 Task: Look for properties that are listed by an agent.
Action: Mouse moved to (534, 225)
Screenshot: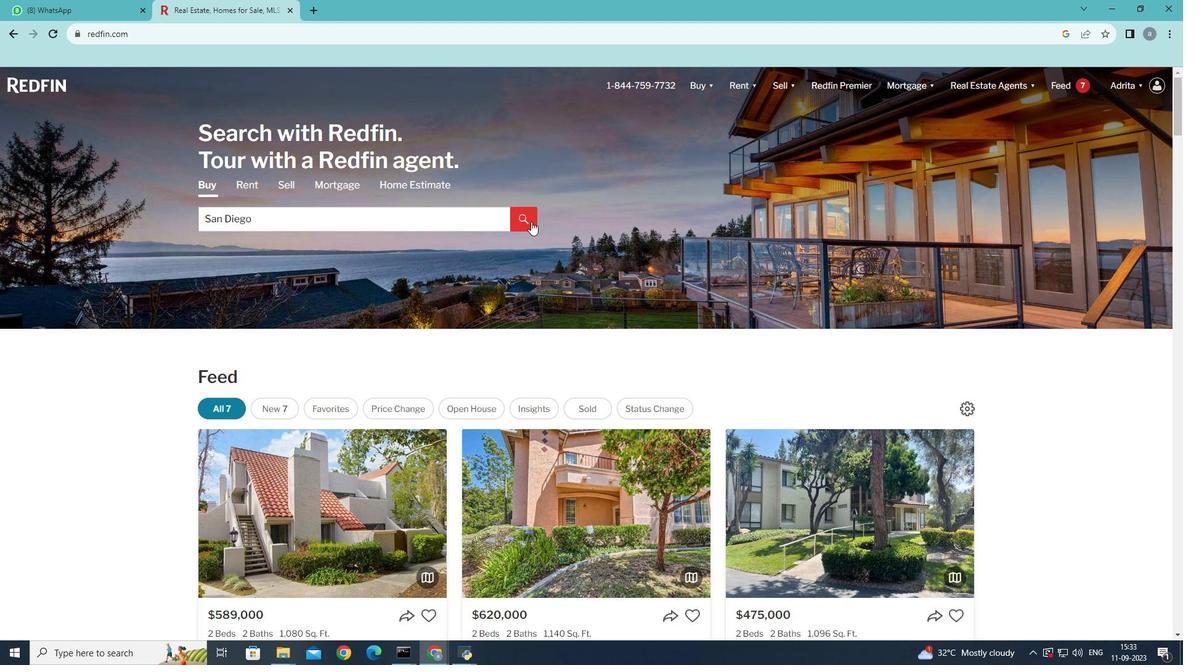 
Action: Mouse pressed left at (534, 225)
Screenshot: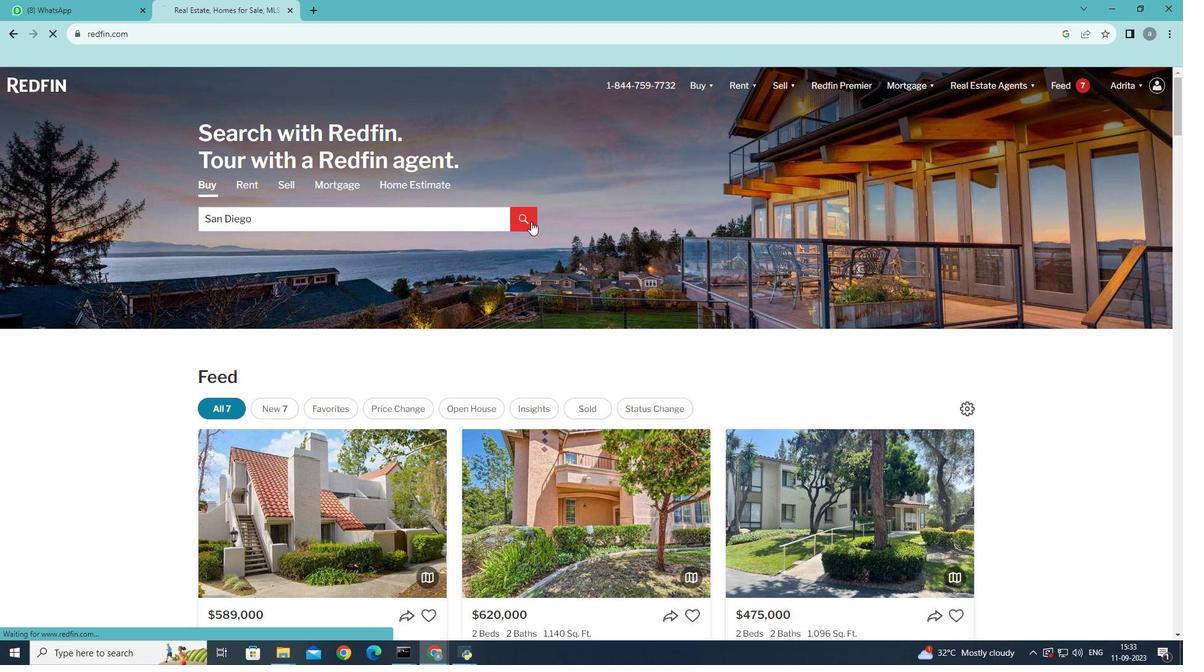 
Action: Mouse moved to (1060, 172)
Screenshot: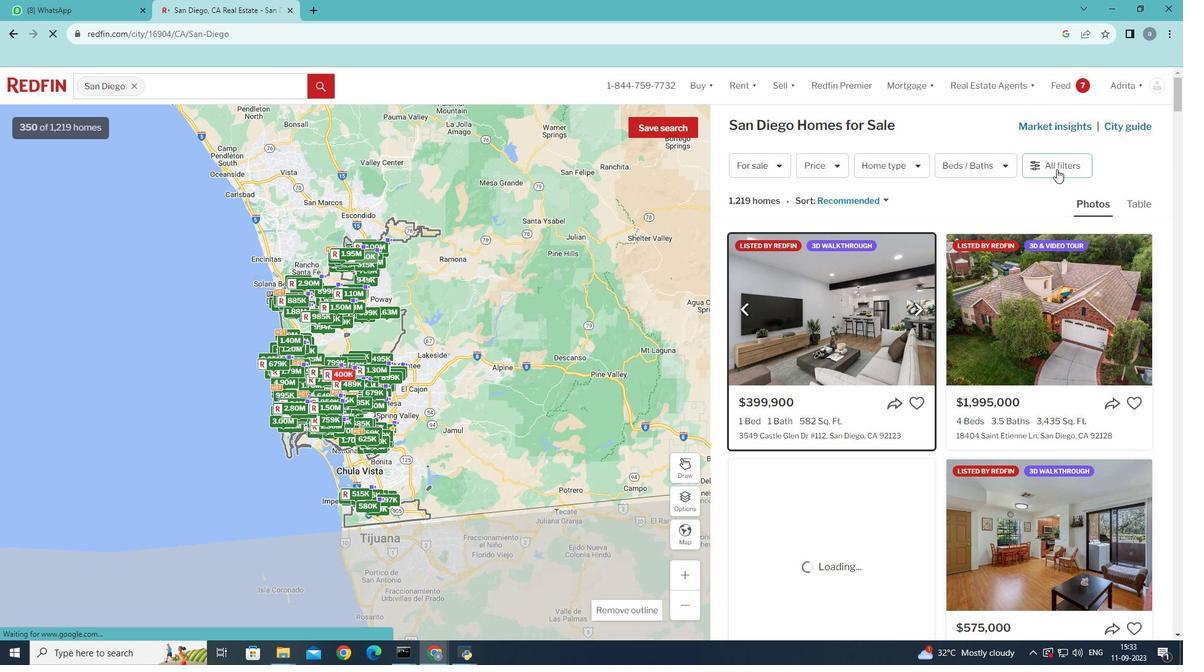 
Action: Mouse pressed left at (1060, 172)
Screenshot: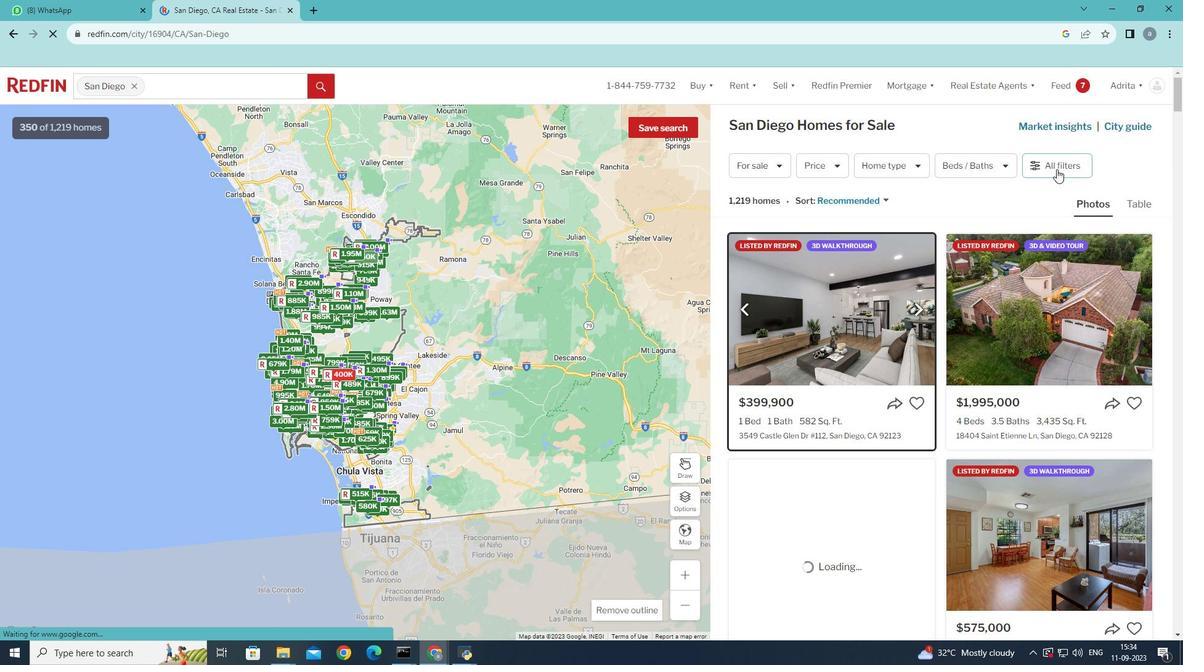 
Action: Mouse moved to (1053, 253)
Screenshot: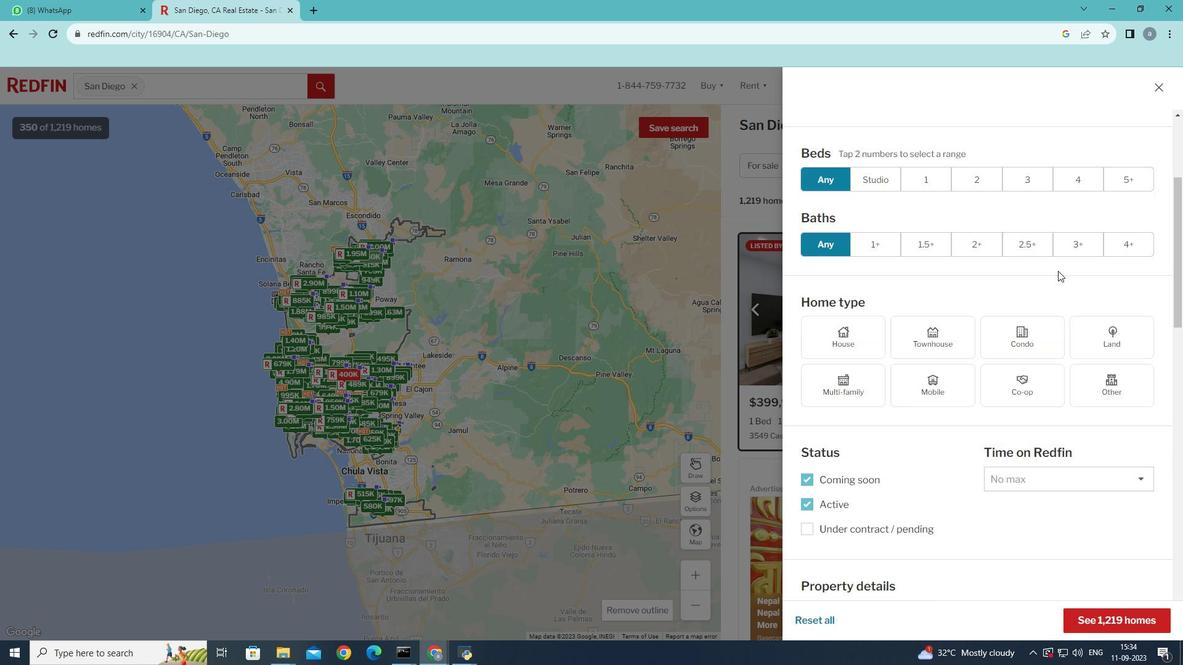 
Action: Mouse scrolled (1053, 253) with delta (0, 0)
Screenshot: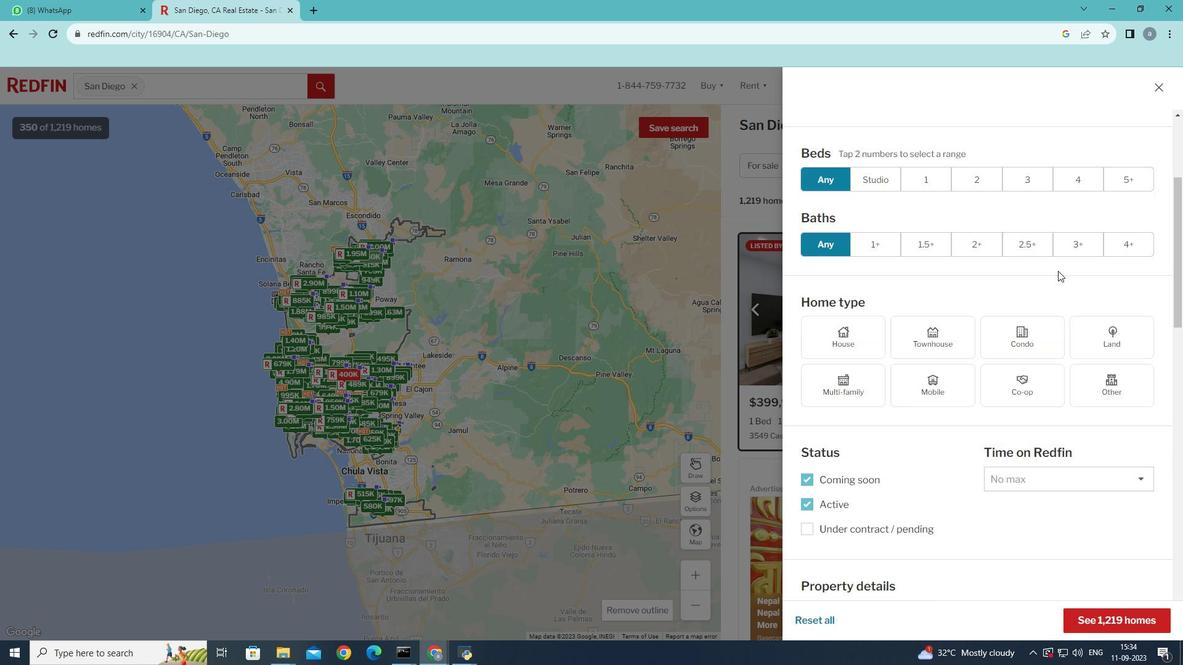 
Action: Mouse moved to (1053, 254)
Screenshot: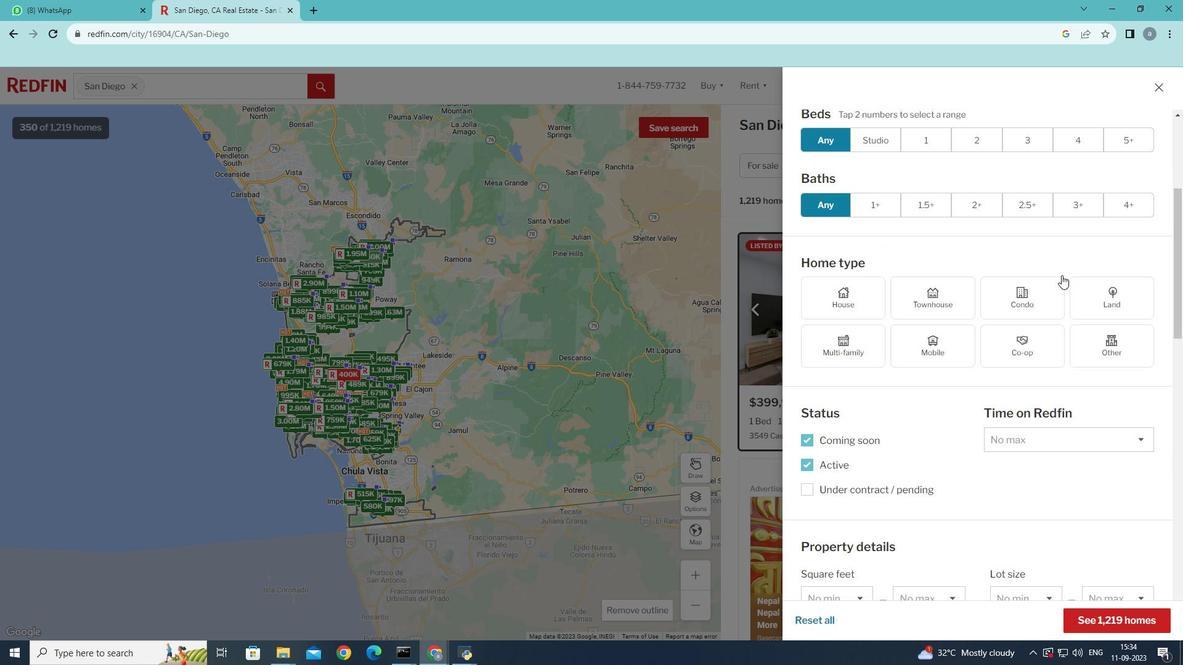 
Action: Mouse scrolled (1053, 253) with delta (0, 0)
Screenshot: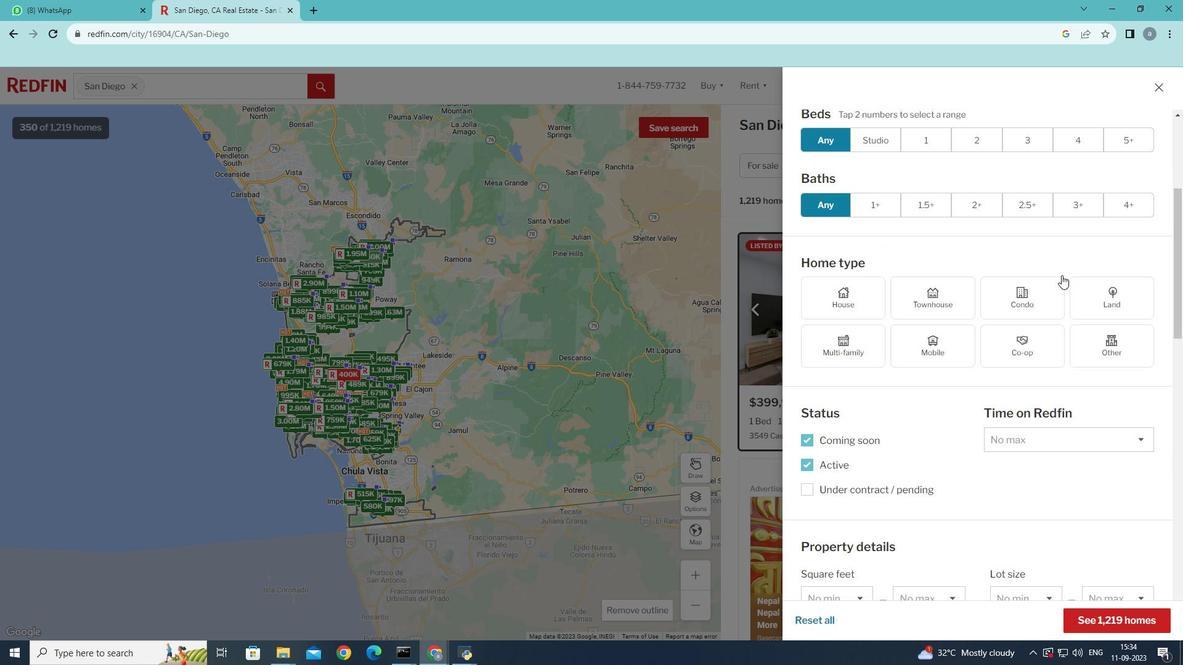 
Action: Mouse moved to (1053, 255)
Screenshot: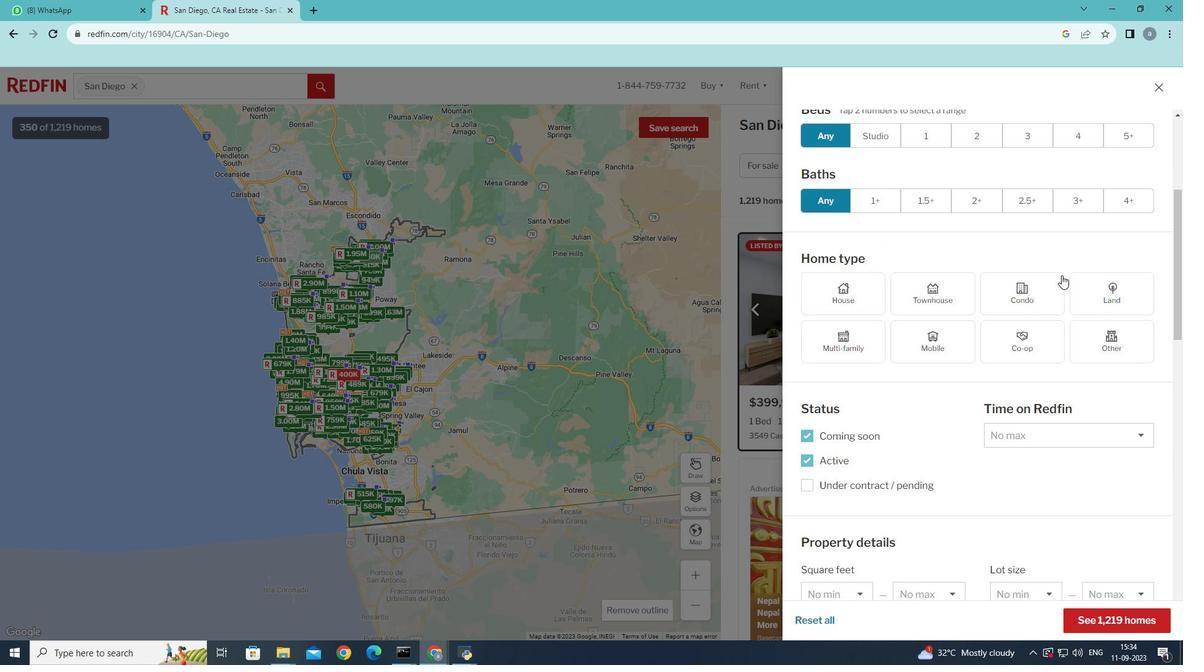 
Action: Mouse scrolled (1053, 254) with delta (0, 0)
Screenshot: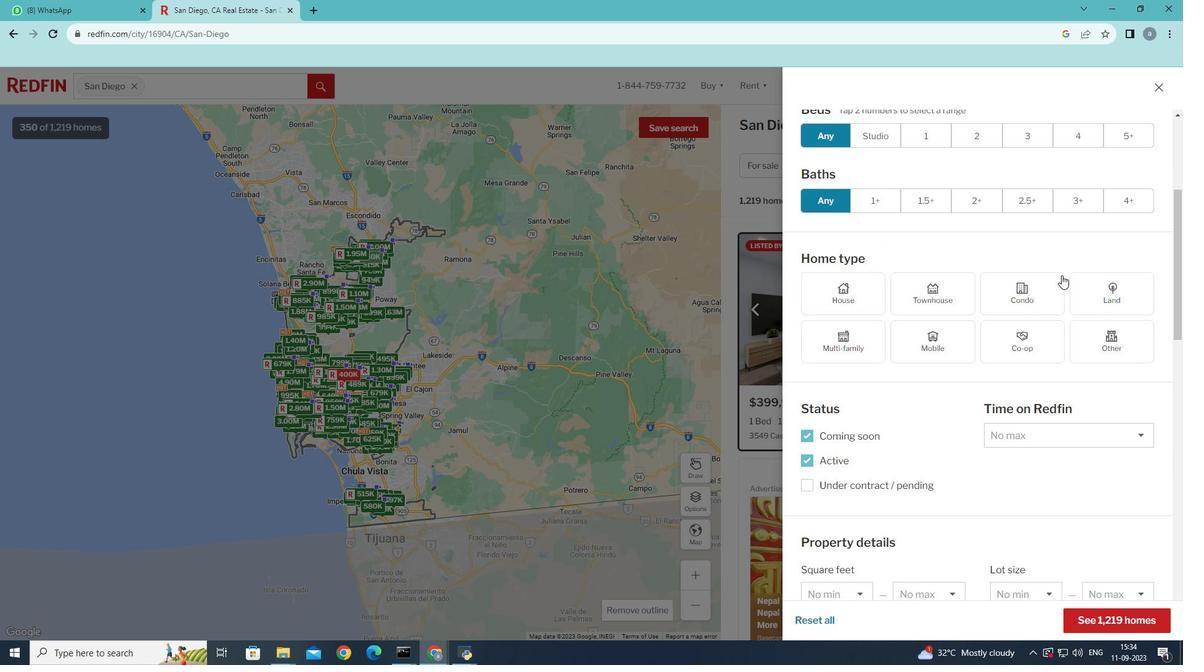 
Action: Mouse moved to (1053, 256)
Screenshot: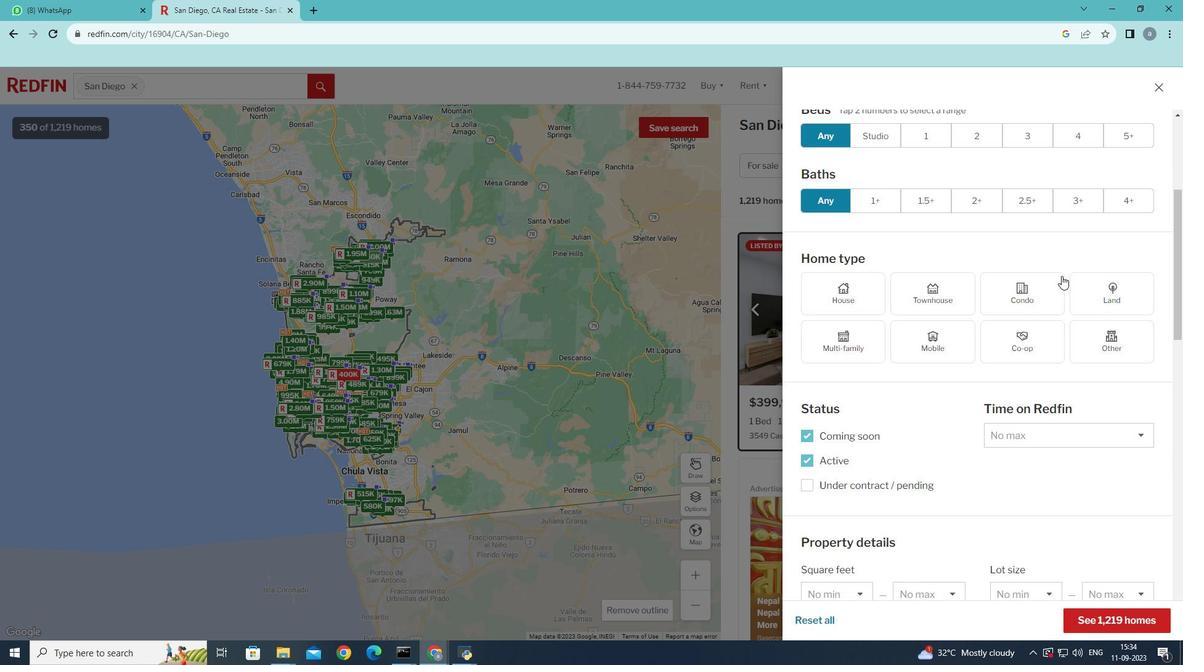 
Action: Mouse scrolled (1053, 255) with delta (0, 0)
Screenshot: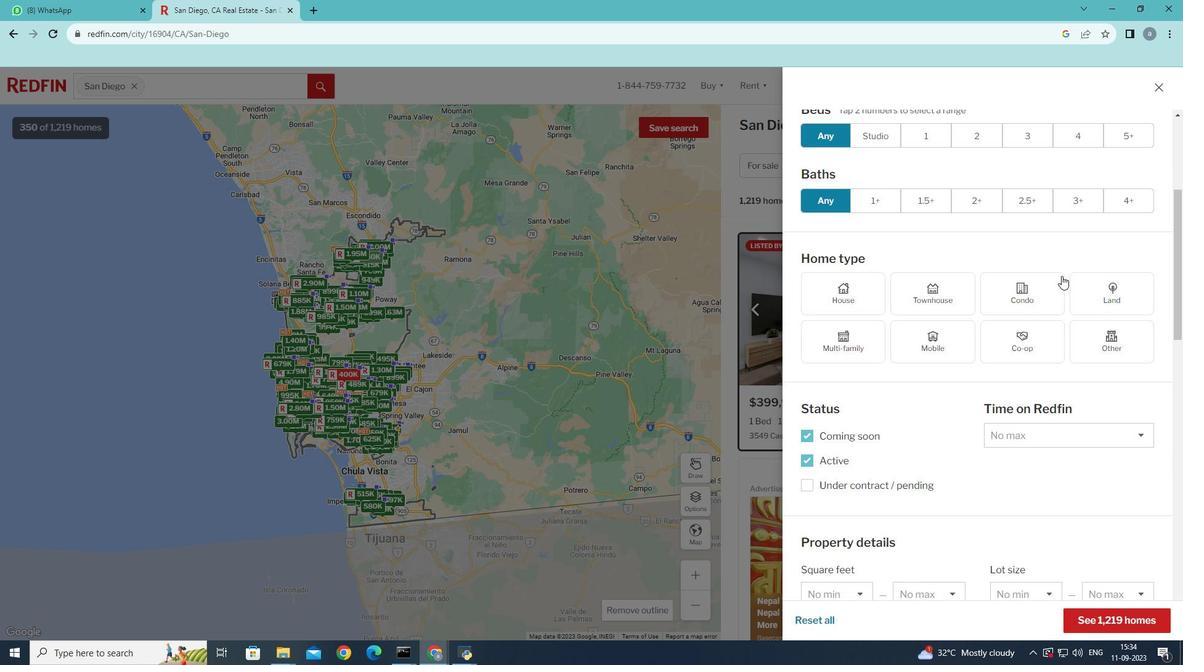 
Action: Mouse moved to (1067, 284)
Screenshot: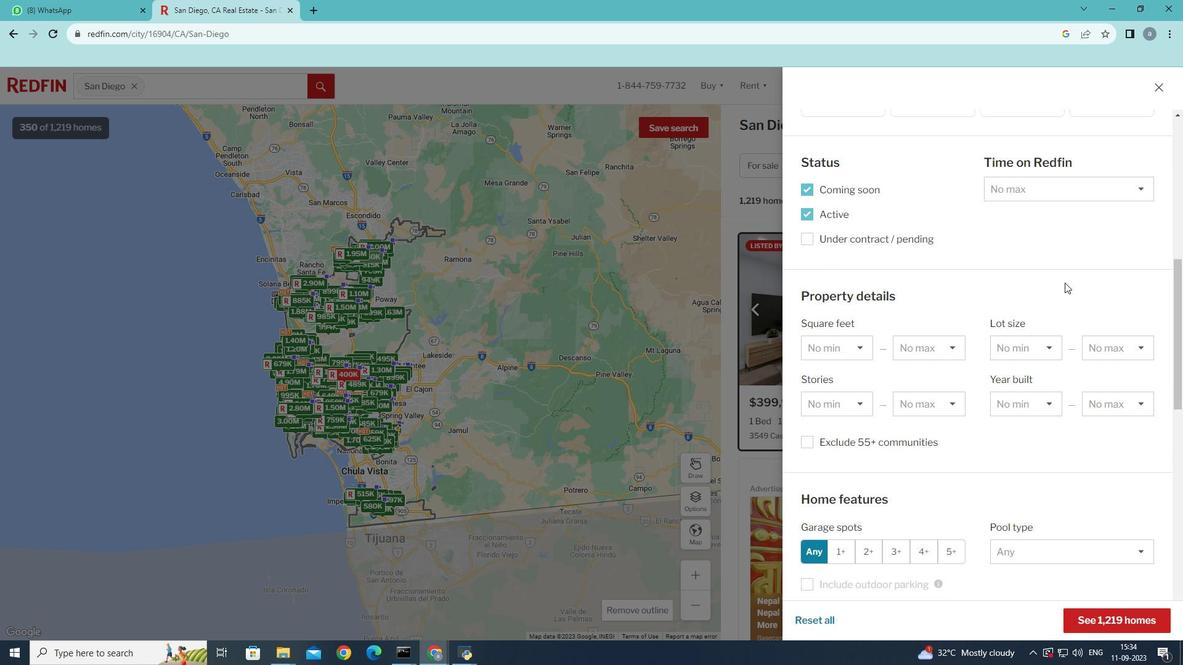 
Action: Mouse scrolled (1067, 283) with delta (0, 0)
Screenshot: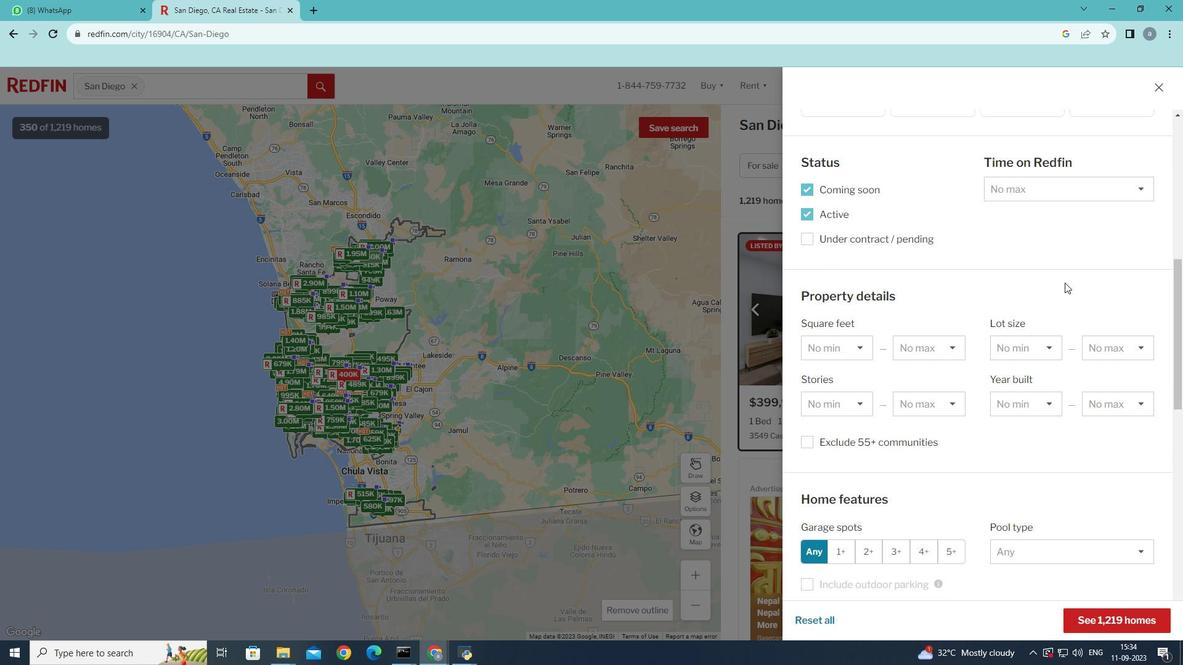 
Action: Mouse moved to (1067, 284)
Screenshot: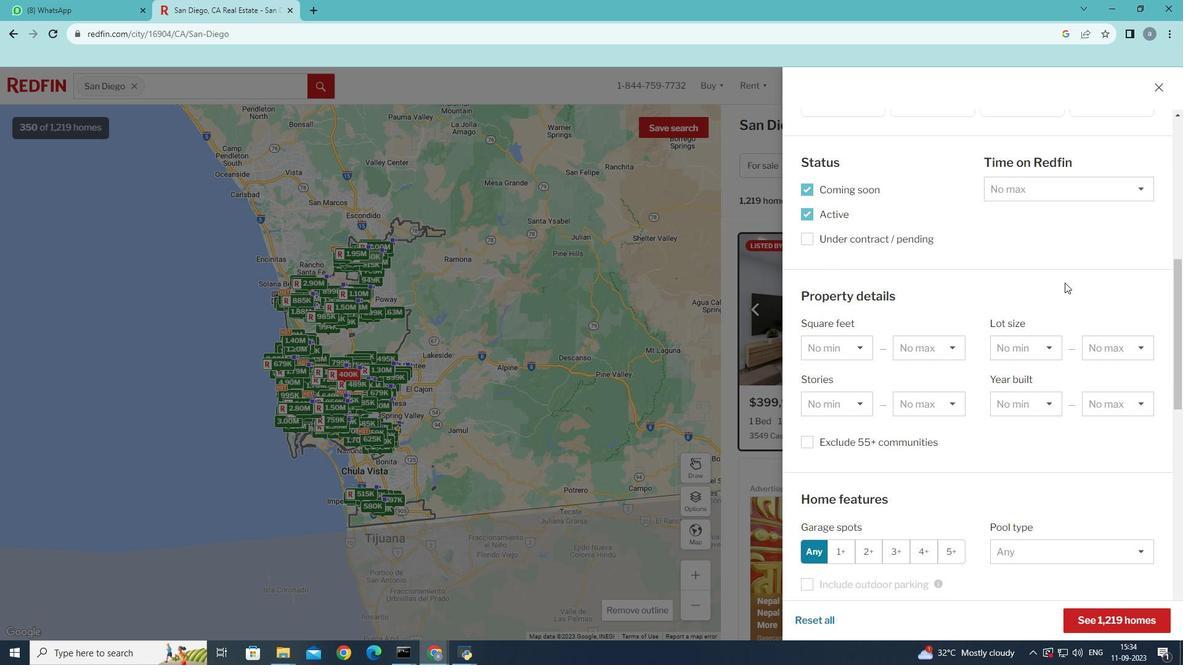 
Action: Mouse scrolled (1067, 284) with delta (0, 0)
Screenshot: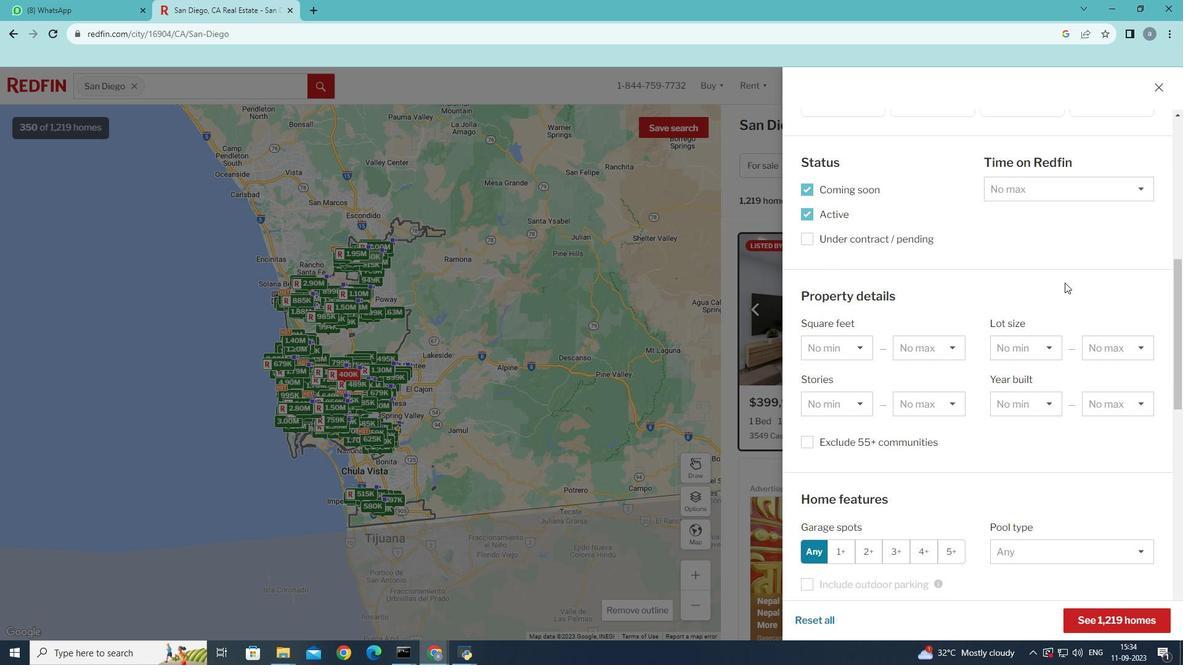 
Action: Mouse scrolled (1067, 284) with delta (0, 0)
Screenshot: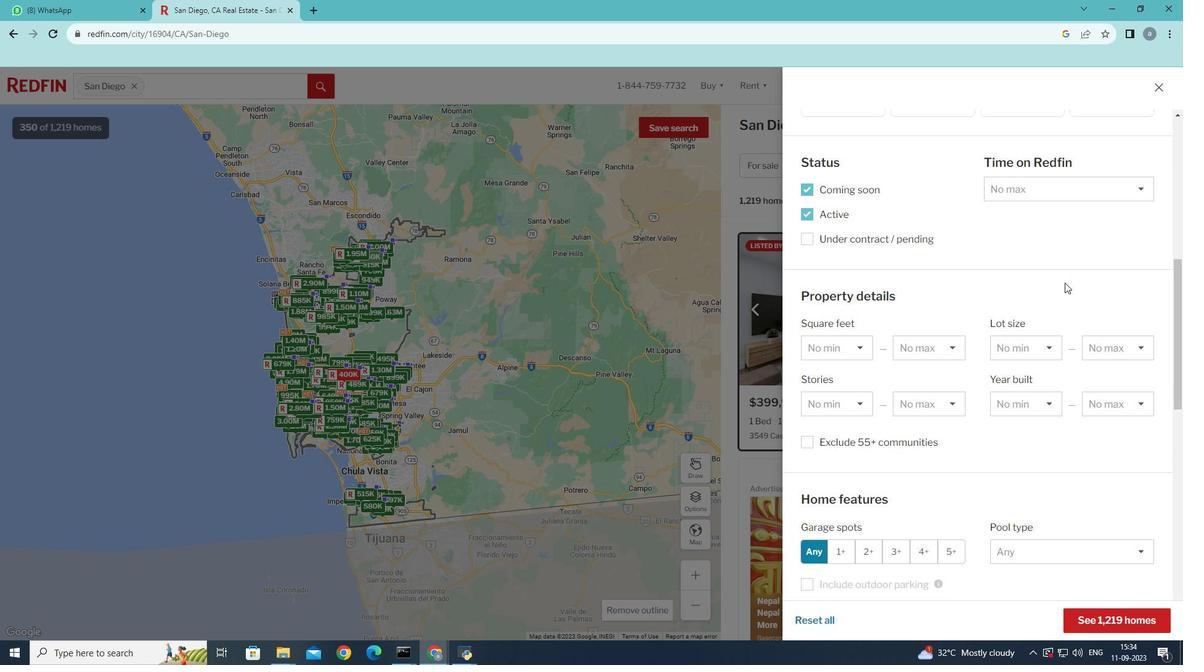 
Action: Mouse moved to (1068, 285)
Screenshot: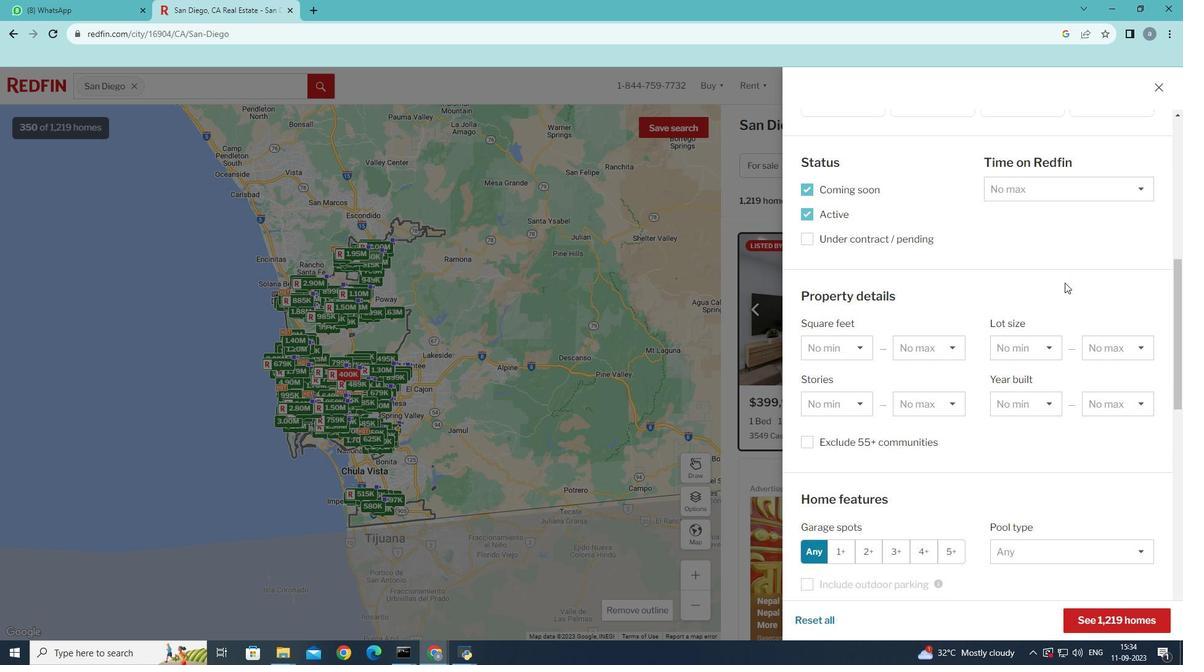 
Action: Mouse scrolled (1068, 284) with delta (0, 0)
Screenshot: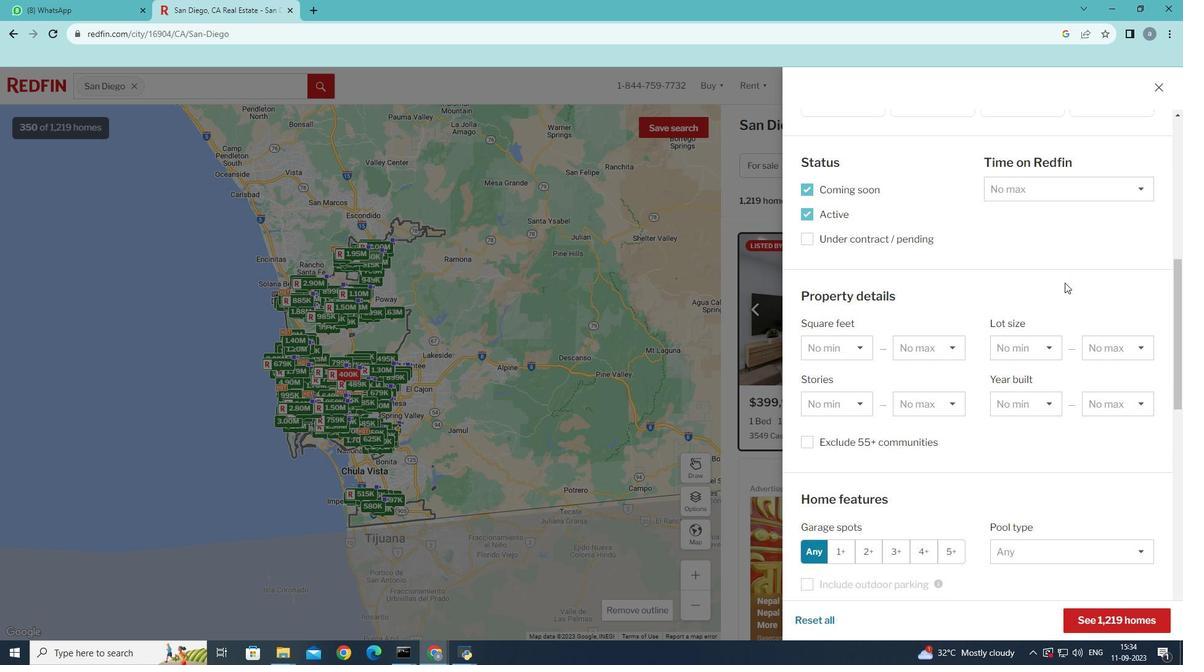 
Action: Mouse moved to (1068, 286)
Screenshot: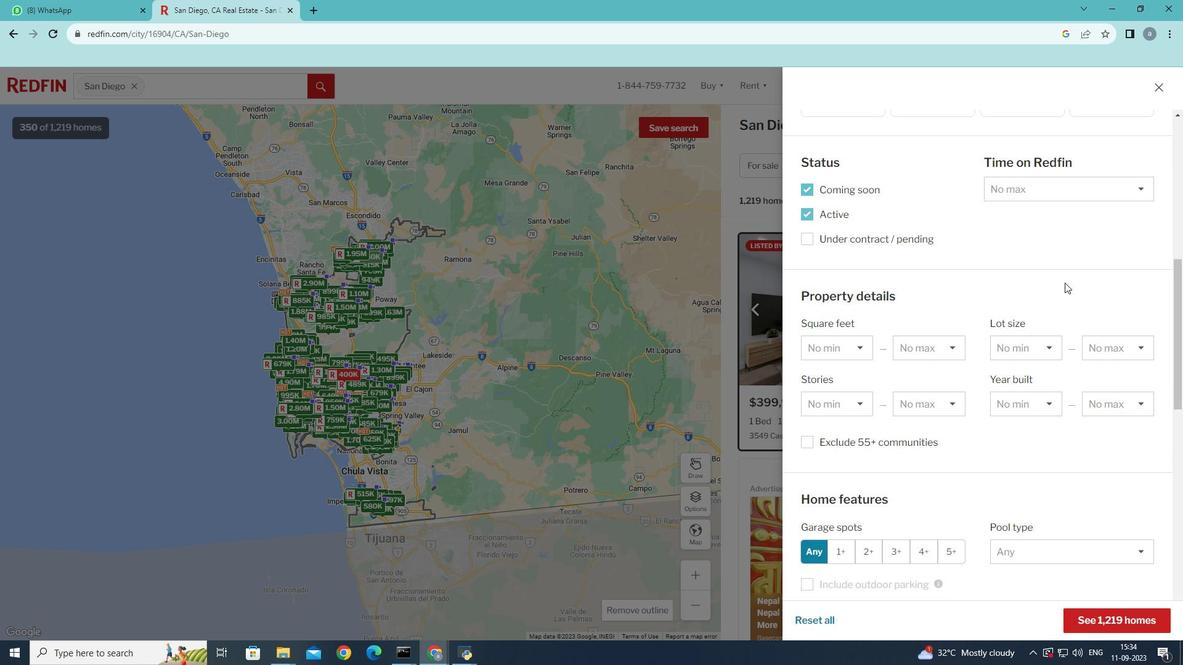 
Action: Mouse scrolled (1068, 285) with delta (0, 0)
Screenshot: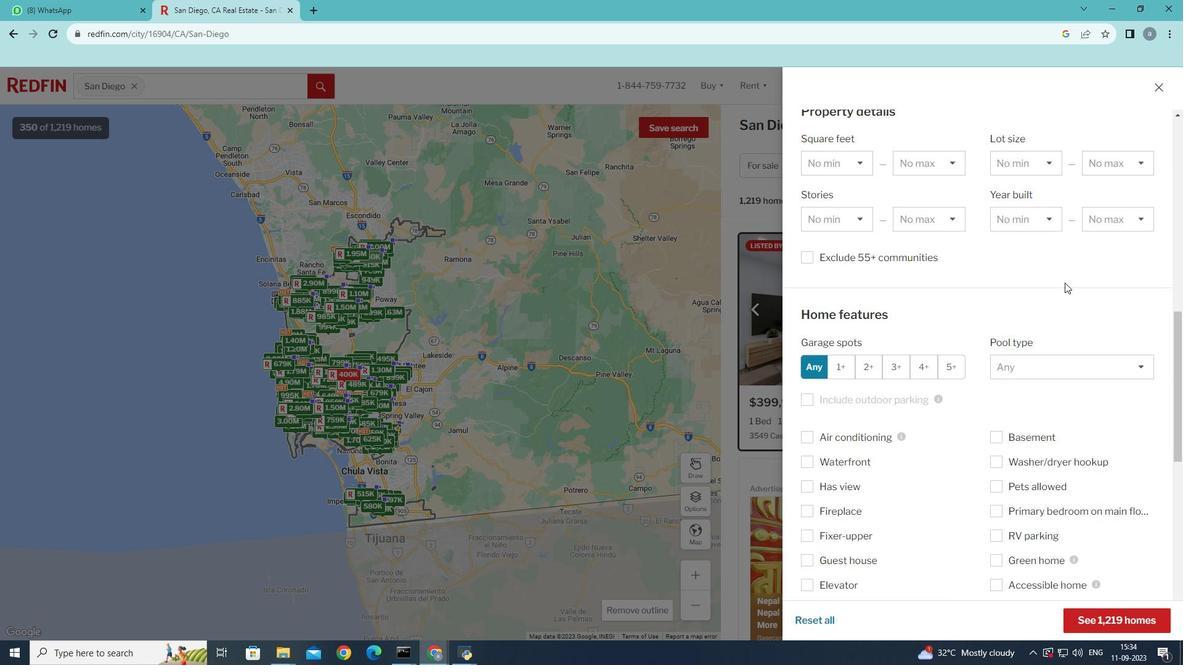 
Action: Mouse scrolled (1068, 285) with delta (0, 0)
Screenshot: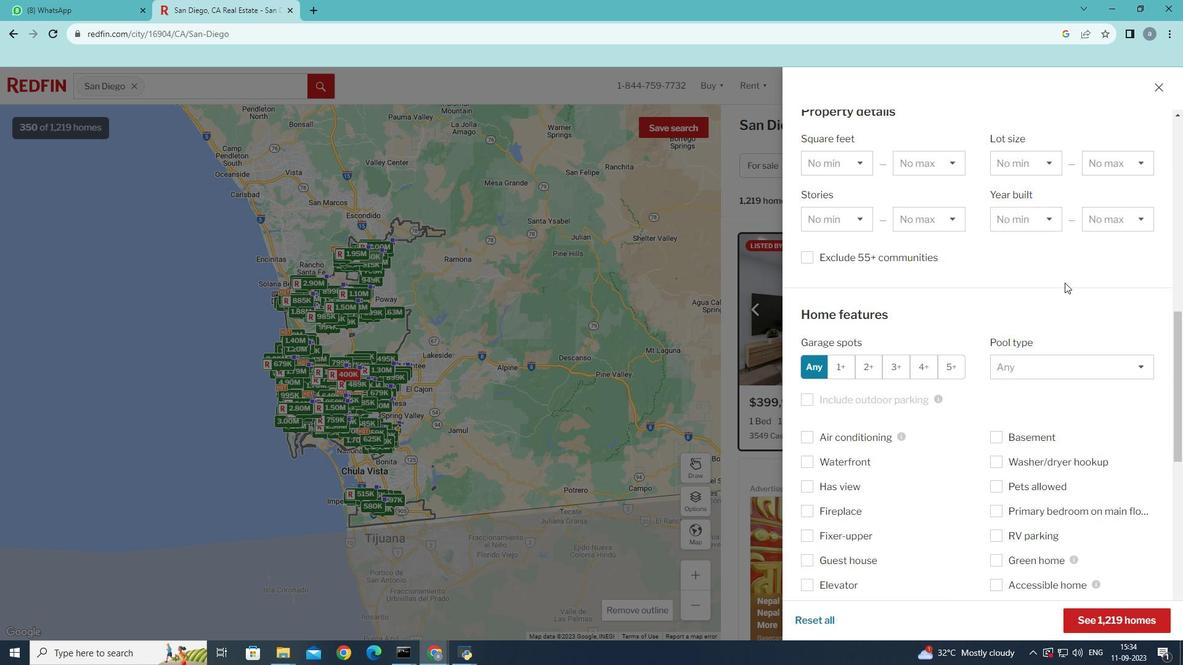 
Action: Mouse scrolled (1068, 285) with delta (0, 0)
Screenshot: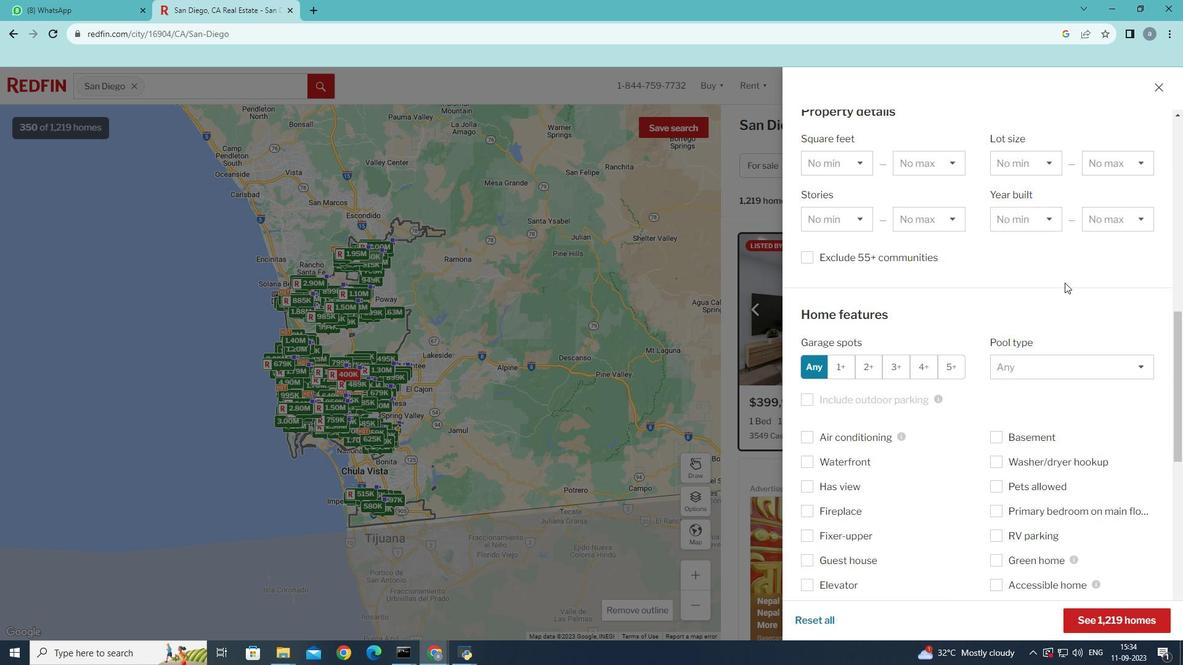 
Action: Mouse scrolled (1068, 285) with delta (0, 0)
Screenshot: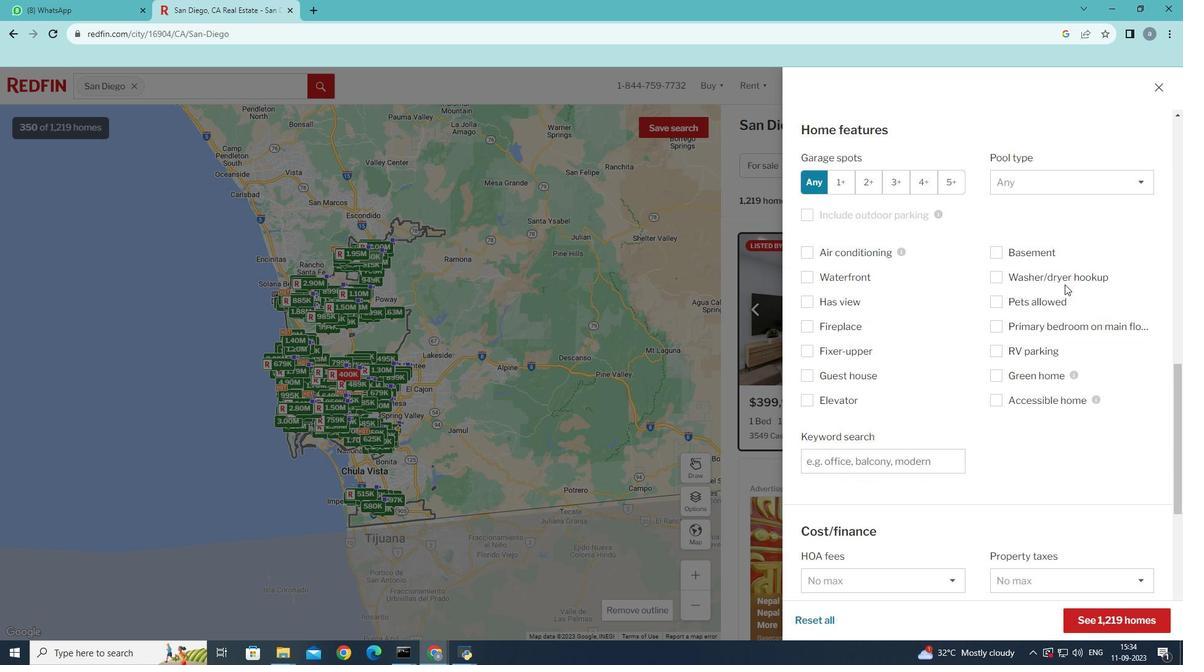 
Action: Mouse scrolled (1068, 285) with delta (0, 0)
Screenshot: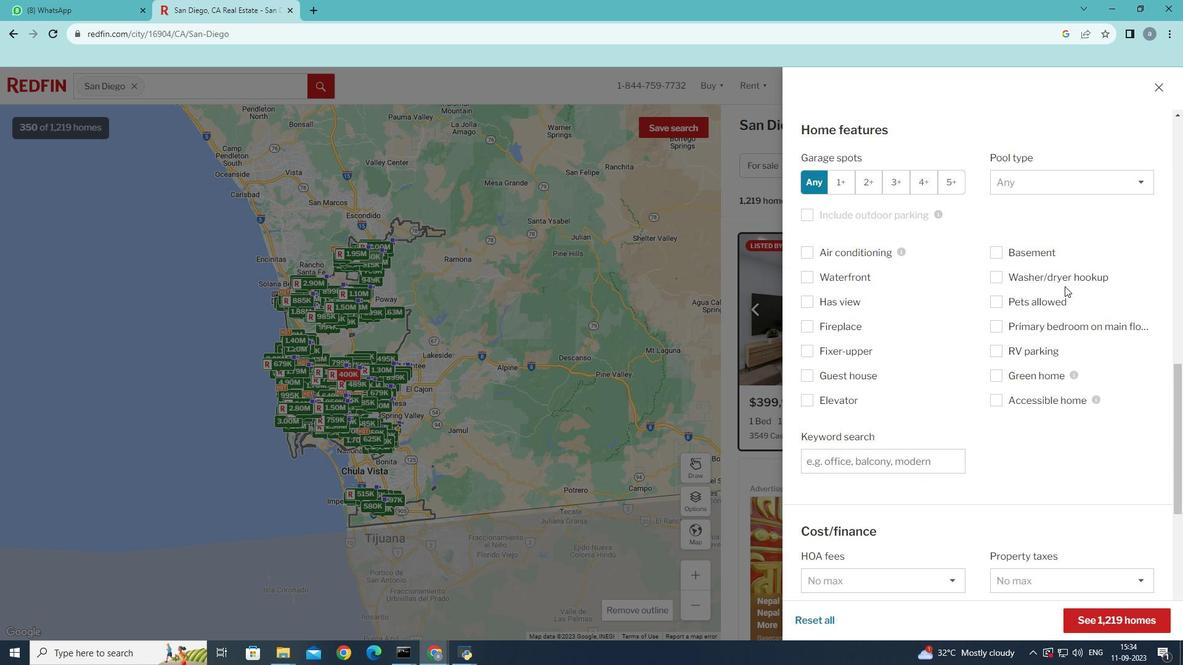 
Action: Mouse scrolled (1068, 285) with delta (0, 0)
Screenshot: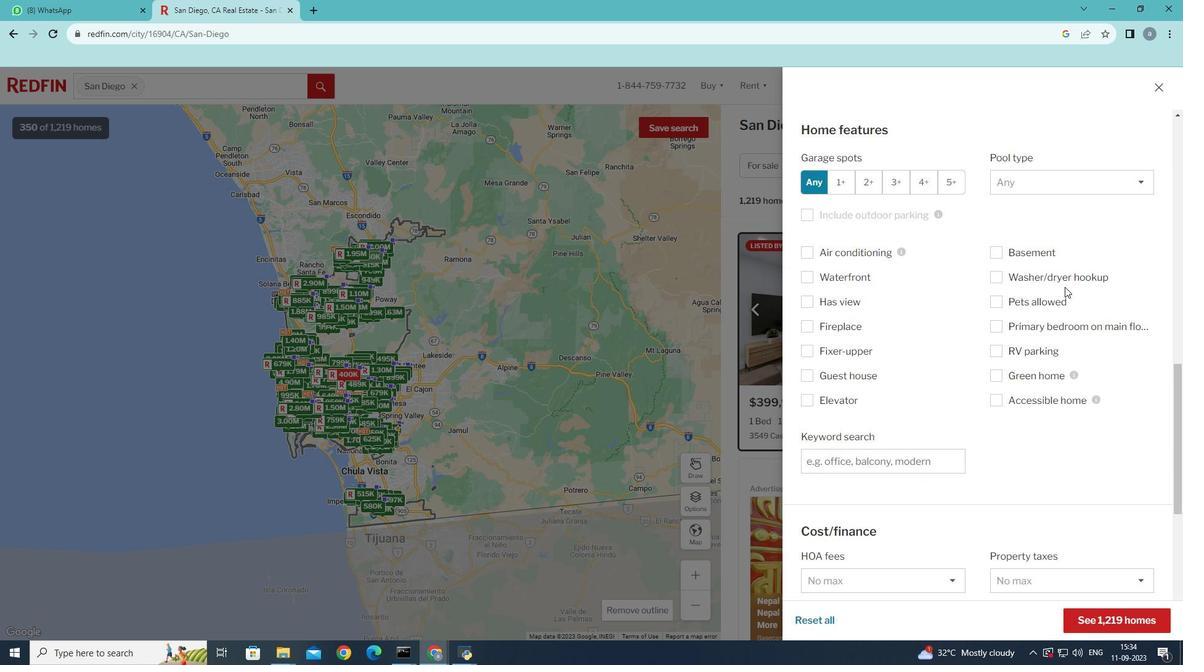 
Action: Mouse moved to (1068, 290)
Screenshot: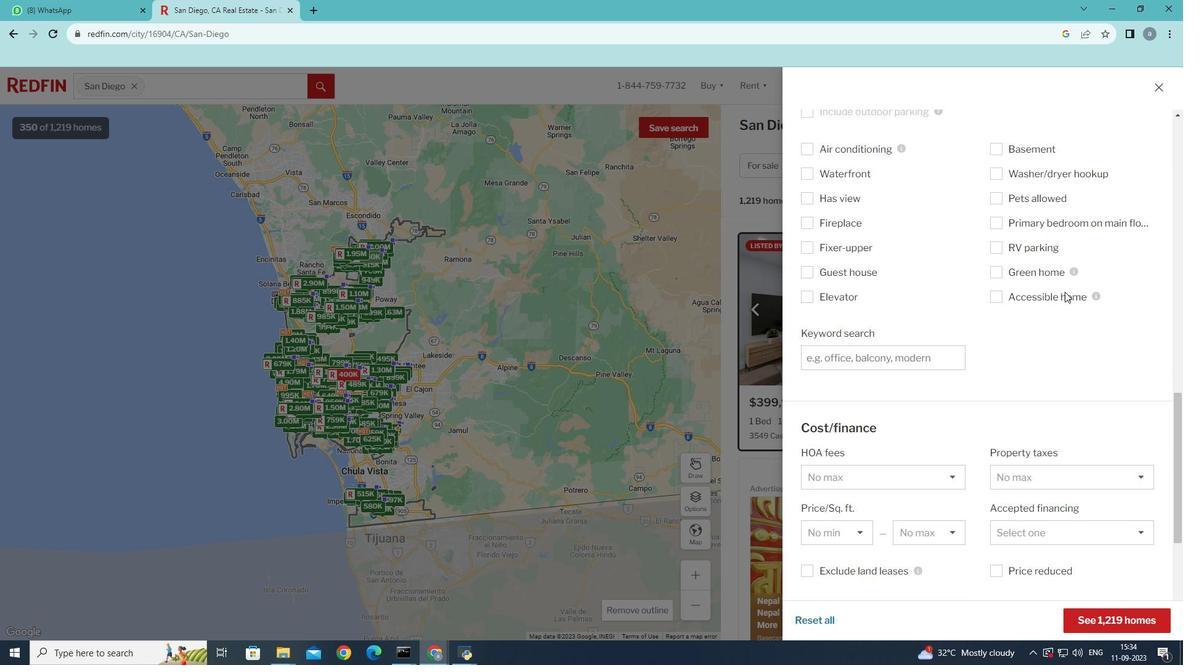 
Action: Mouse scrolled (1068, 290) with delta (0, 0)
Screenshot: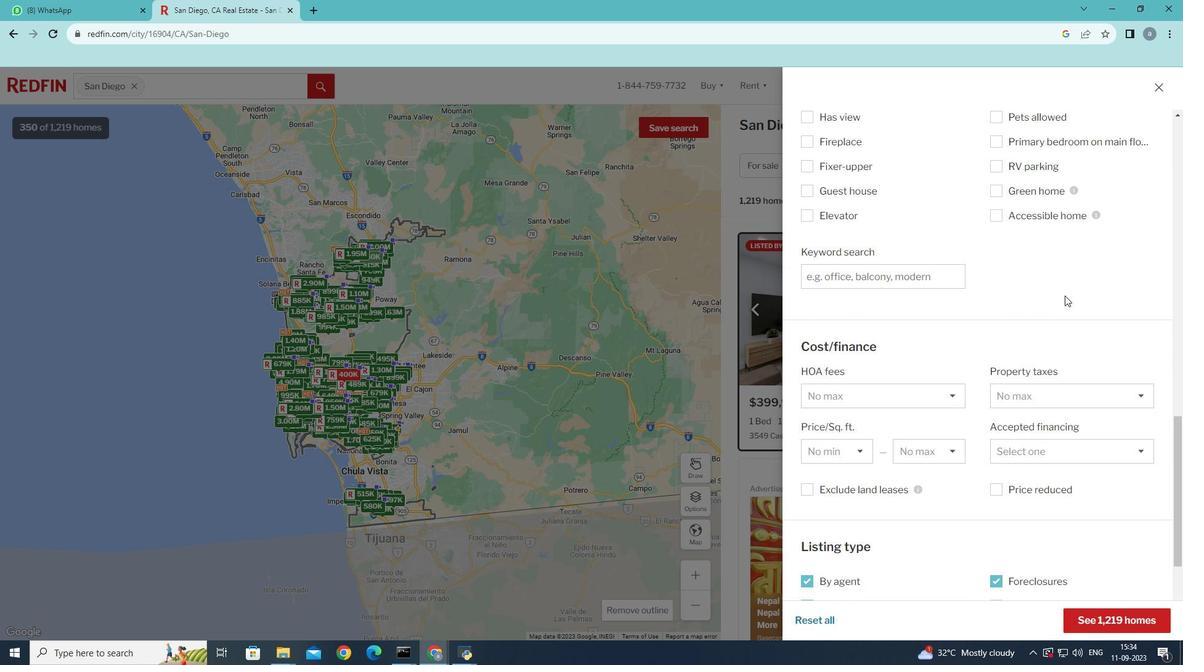 
Action: Mouse scrolled (1068, 290) with delta (0, 0)
Screenshot: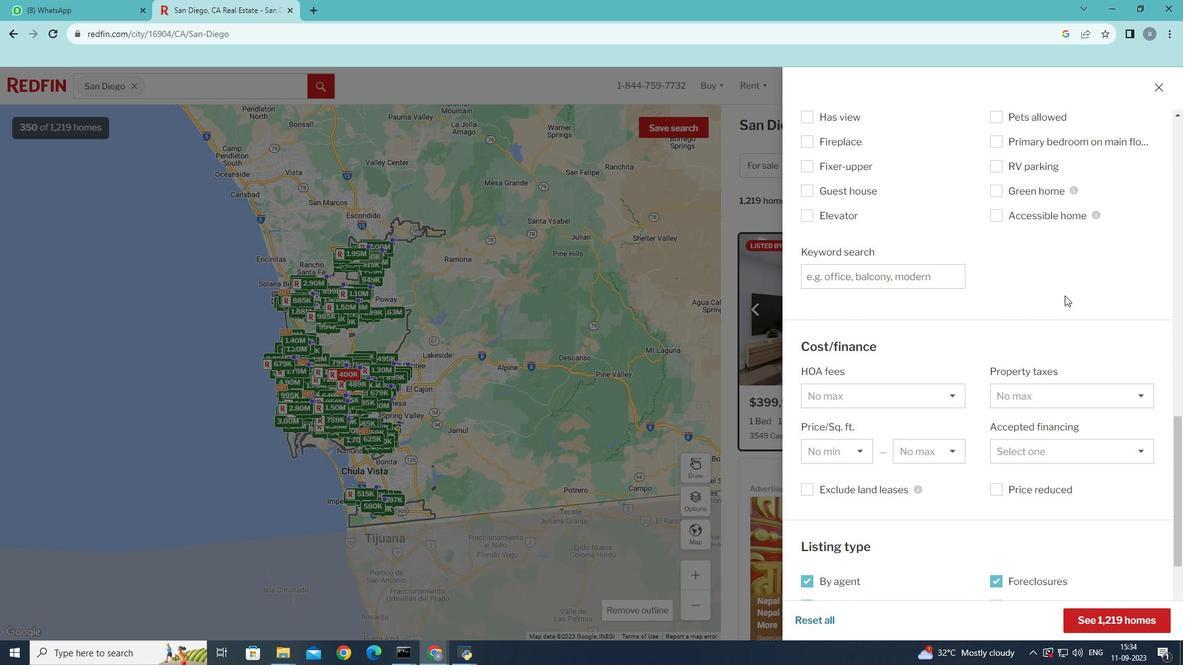 
Action: Mouse moved to (1068, 291)
Screenshot: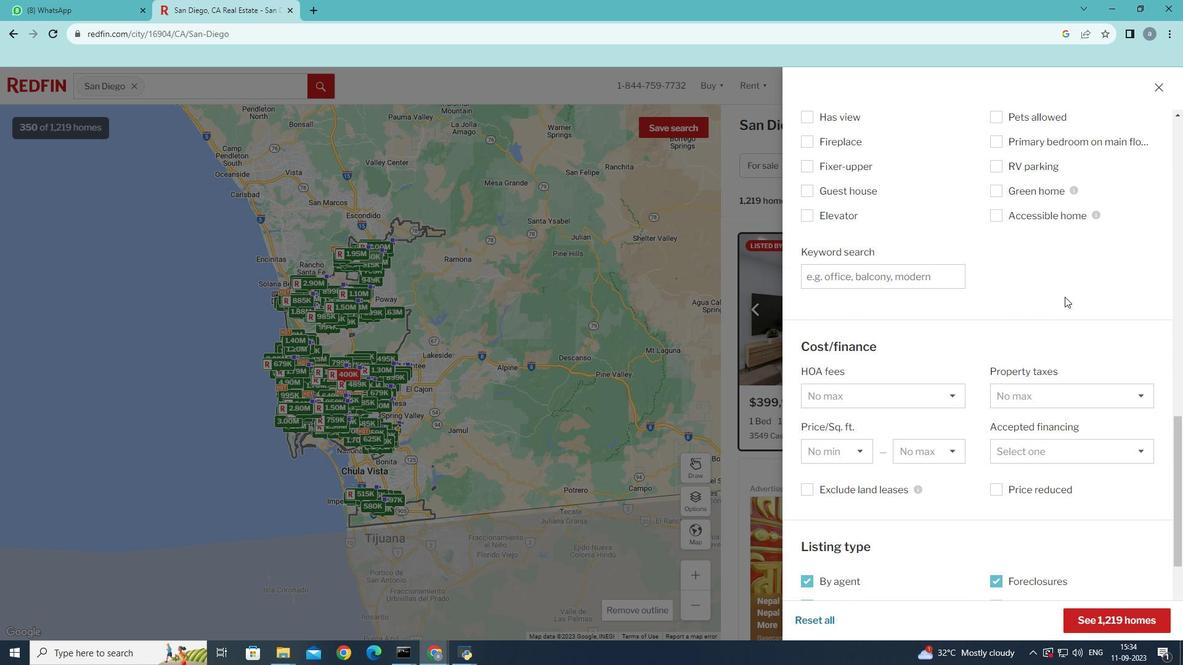 
Action: Mouse scrolled (1068, 290) with delta (0, 0)
Screenshot: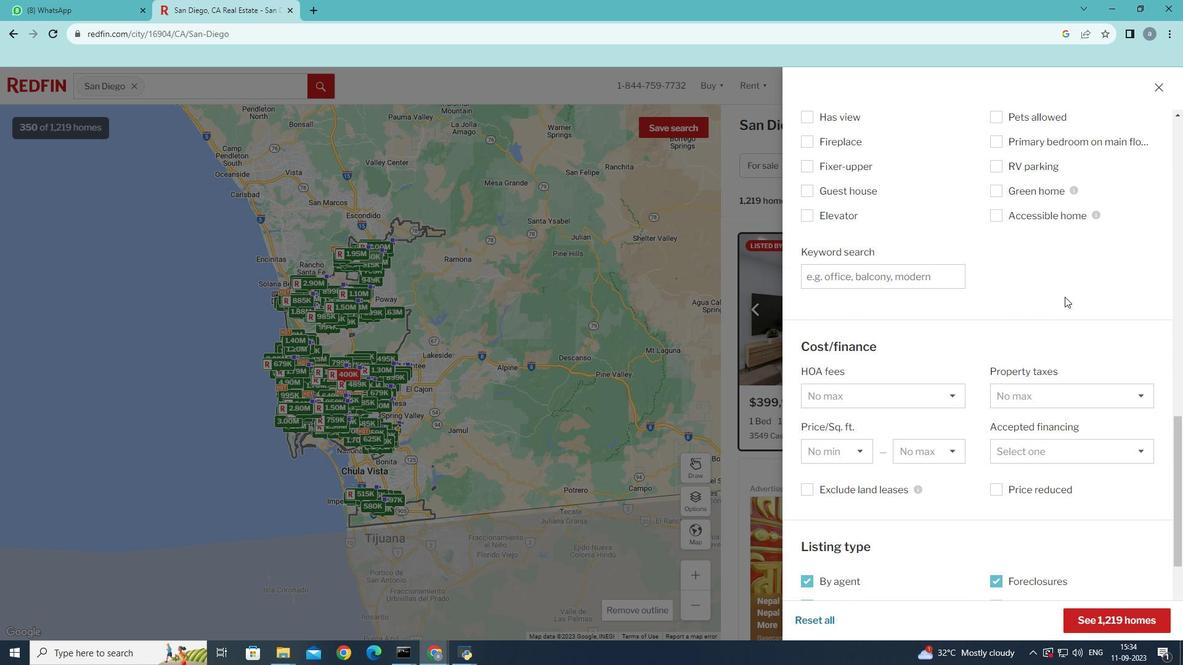 
Action: Mouse moved to (1067, 307)
Screenshot: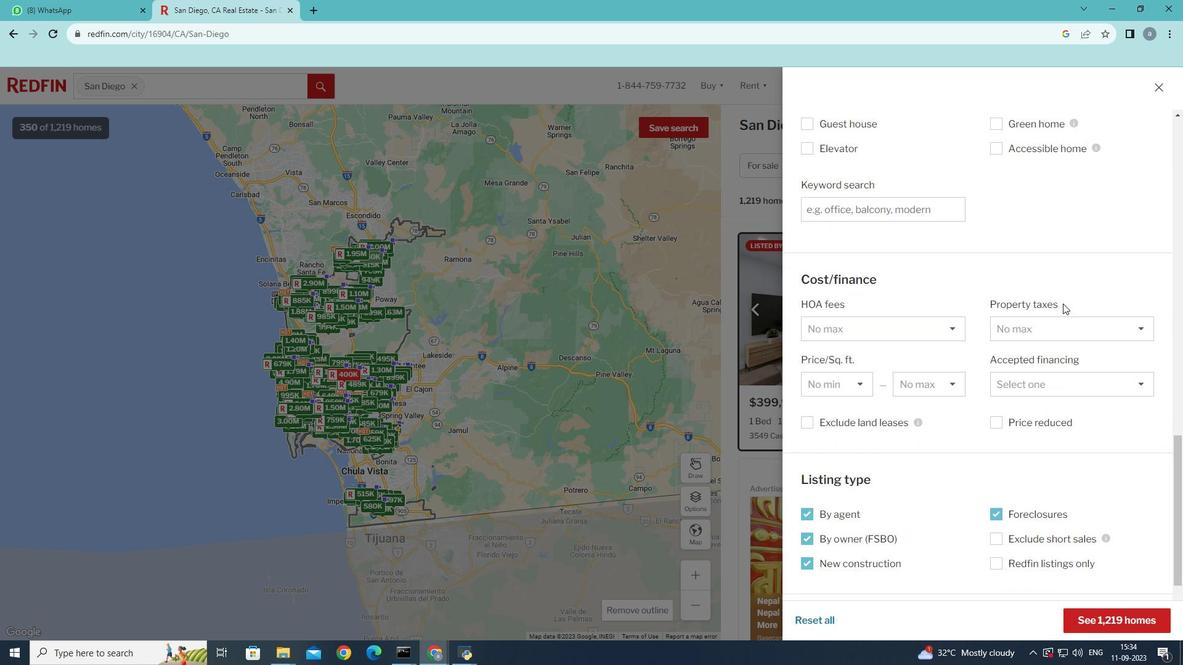 
Action: Mouse scrolled (1067, 306) with delta (0, 0)
Screenshot: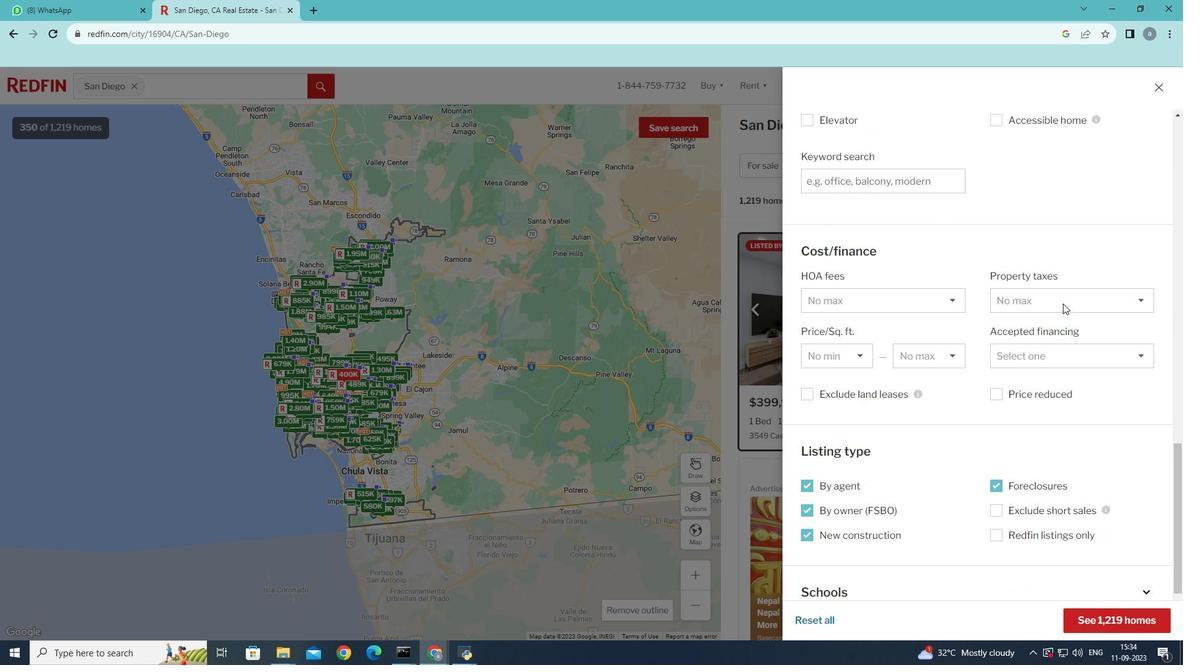 
Action: Mouse moved to (1066, 307)
Screenshot: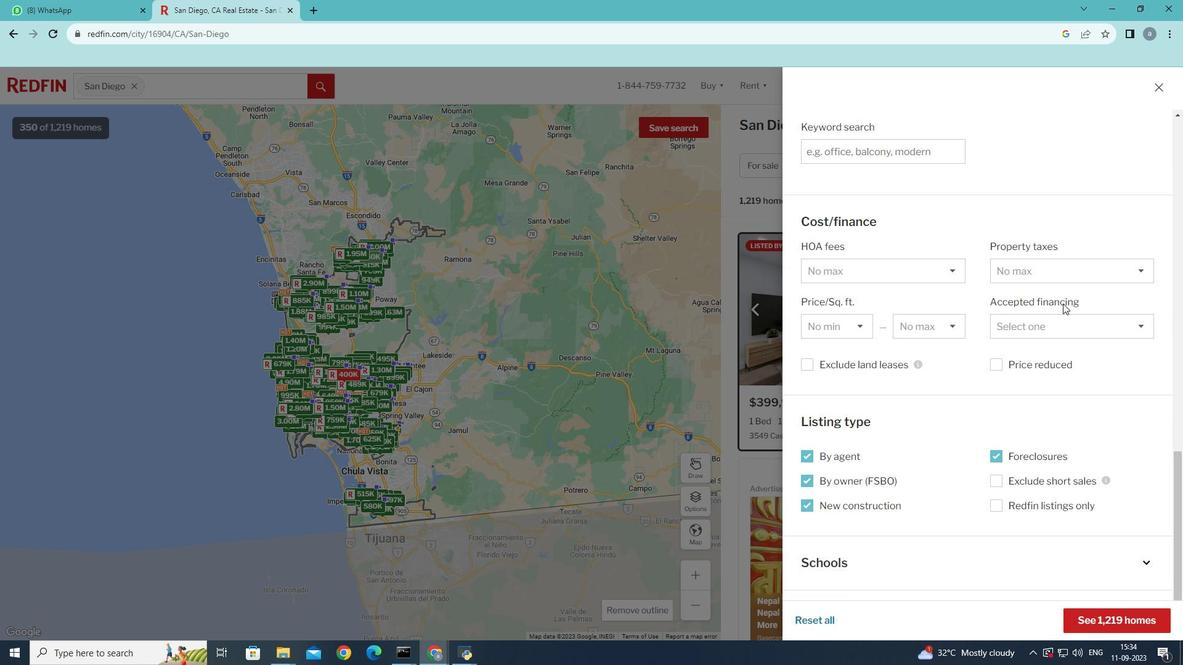 
Action: Mouse scrolled (1066, 306) with delta (0, 0)
Screenshot: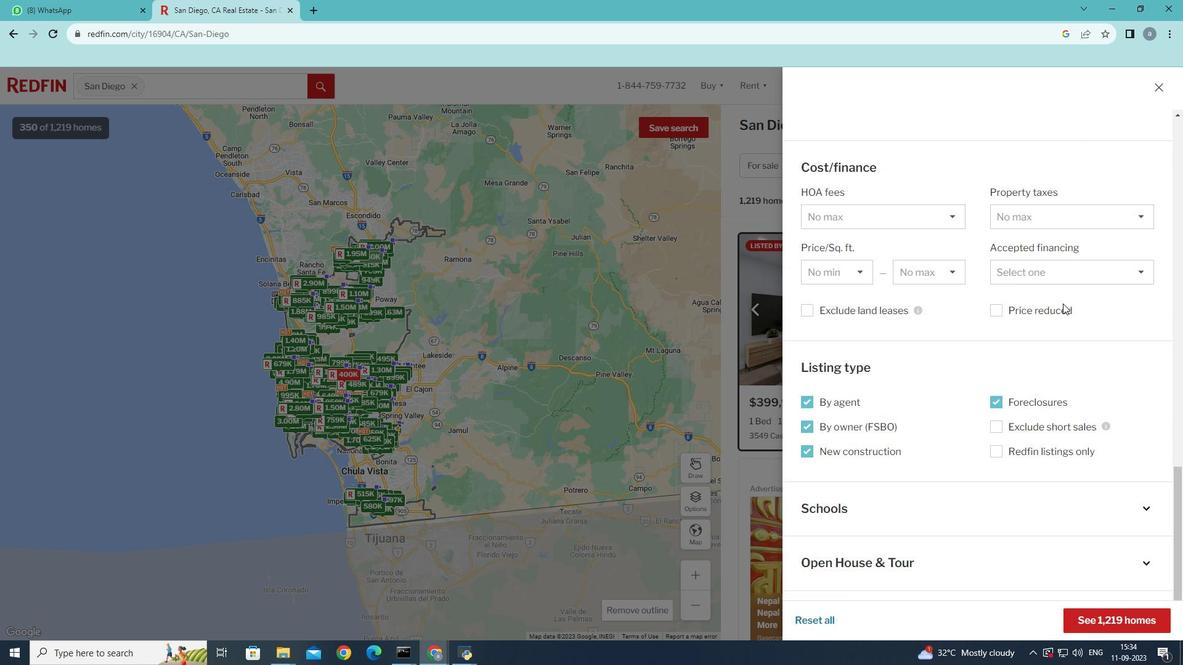 
Action: Mouse scrolled (1066, 306) with delta (0, 0)
Screenshot: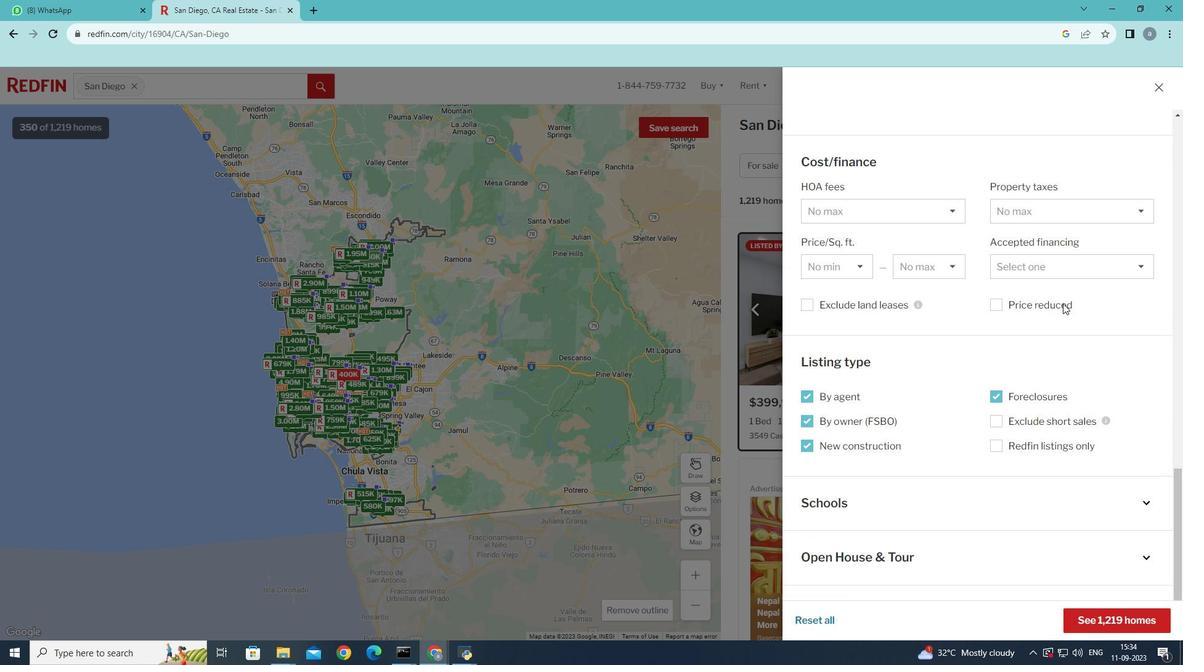 
Action: Mouse moved to (999, 397)
Screenshot: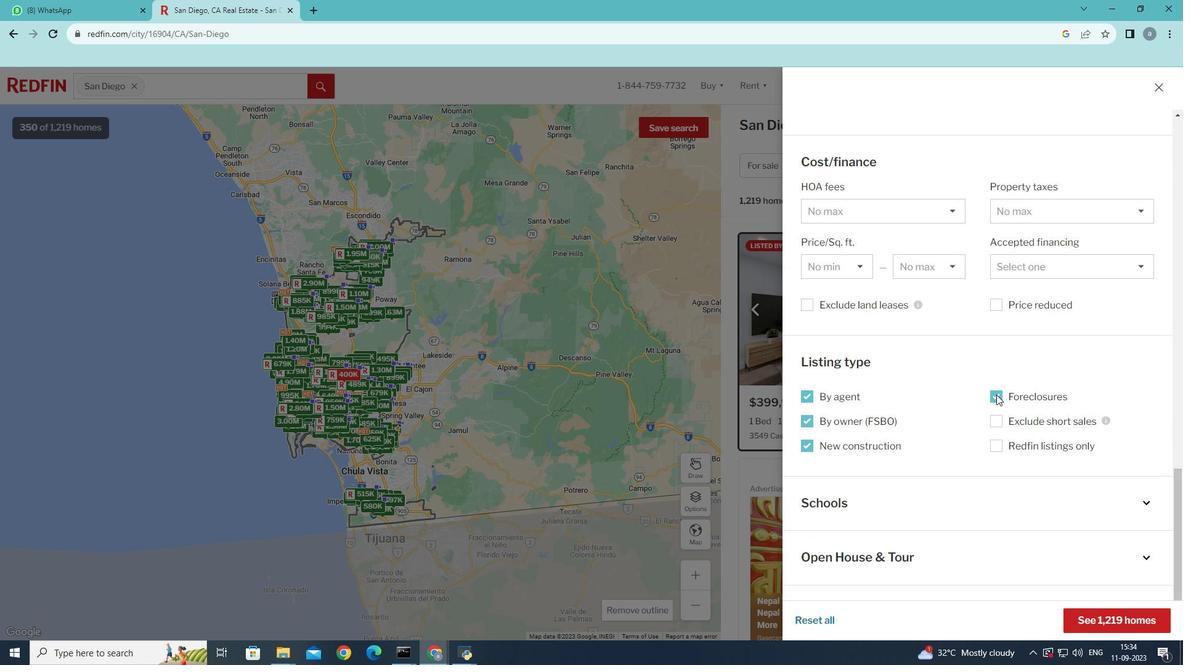 
Action: Mouse pressed left at (999, 397)
Screenshot: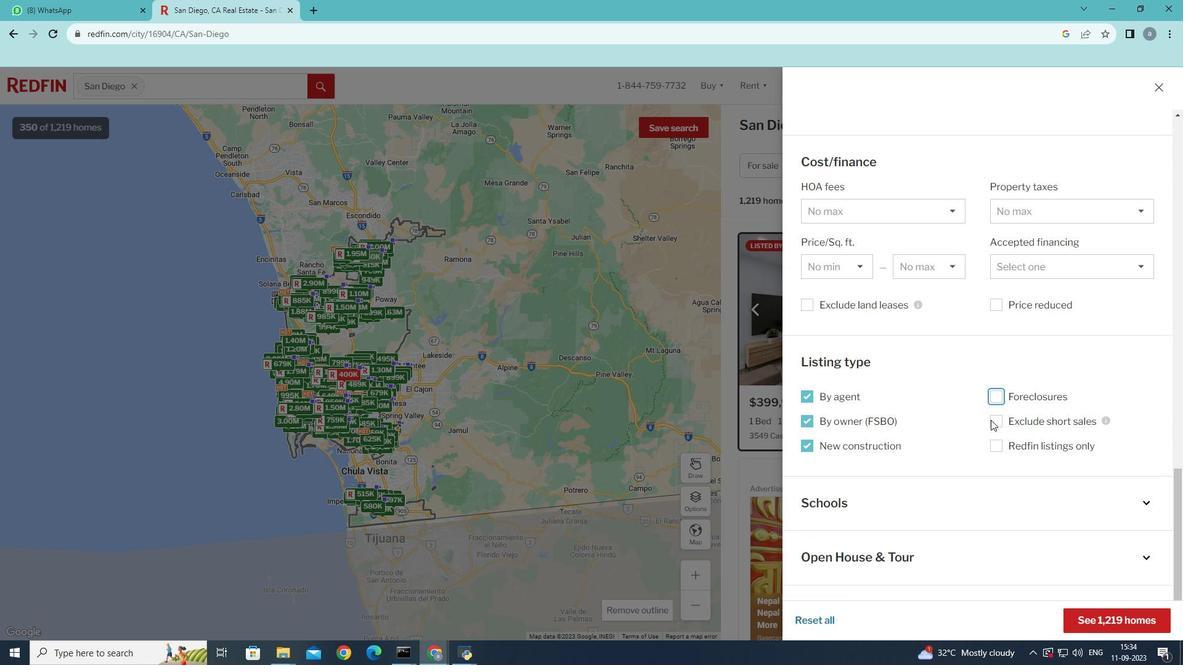 
Action: Mouse moved to (804, 423)
Screenshot: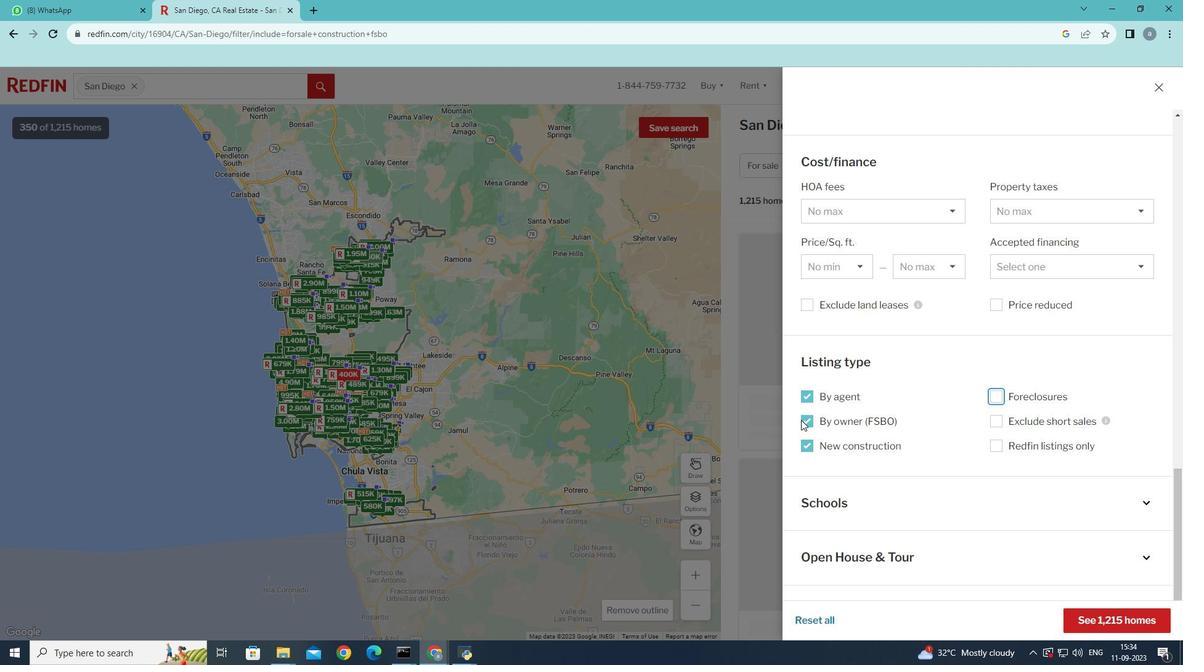 
Action: Mouse pressed left at (804, 423)
Screenshot: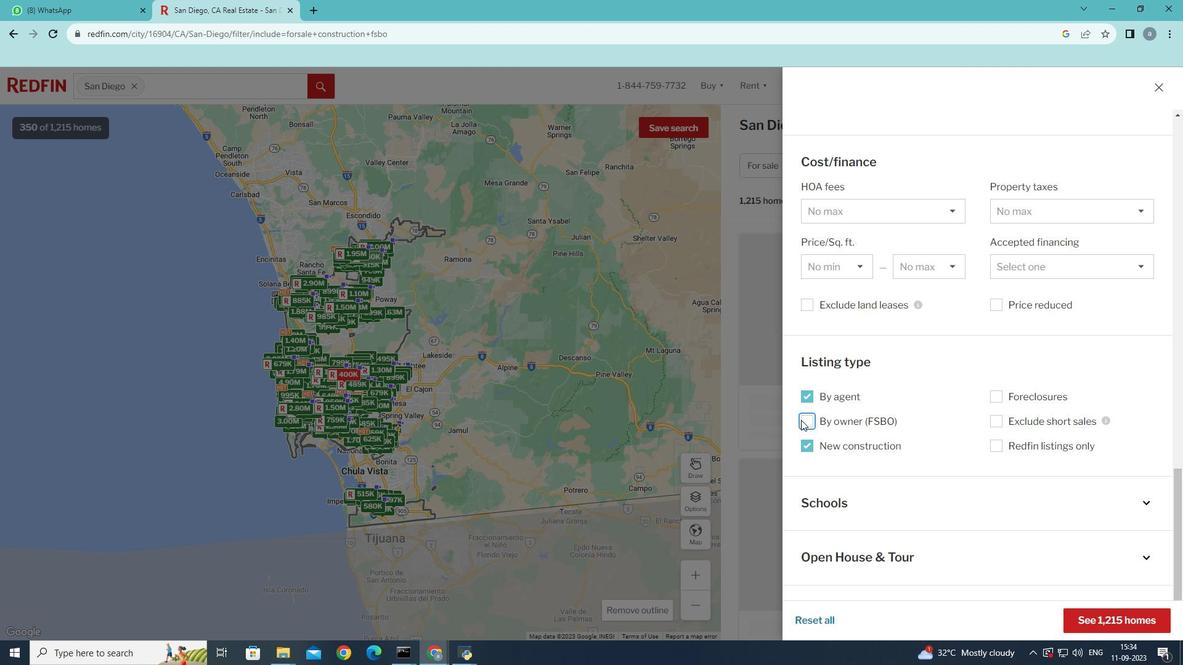 
Action: Mouse moved to (811, 448)
Screenshot: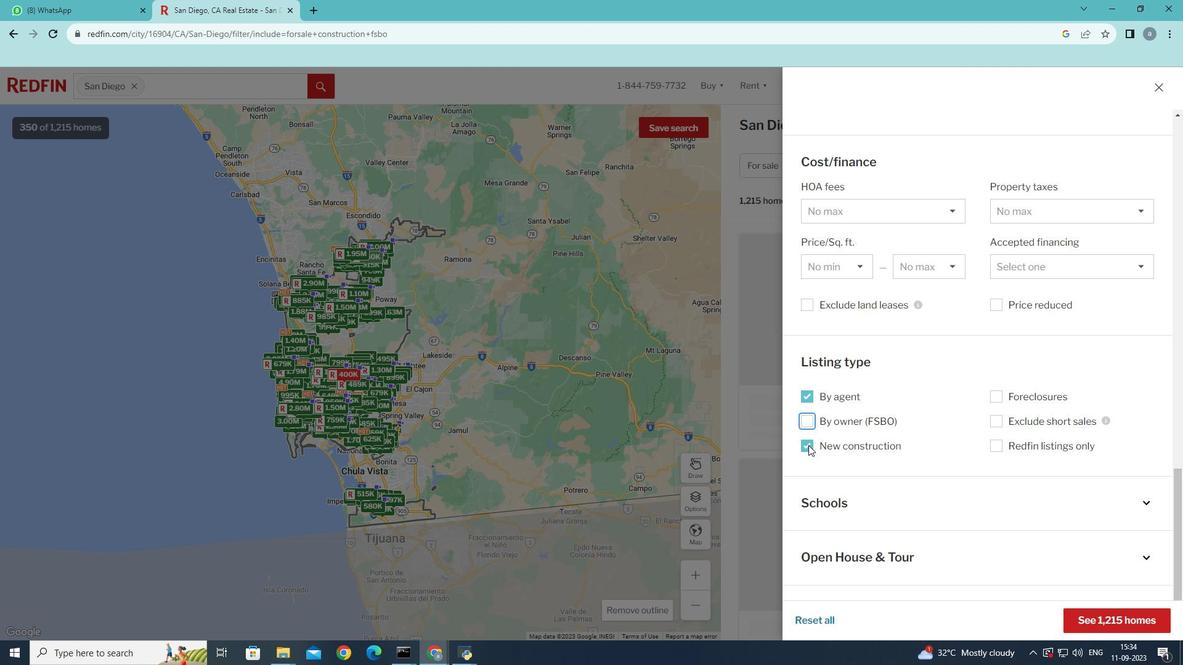
Action: Mouse pressed left at (811, 448)
Screenshot: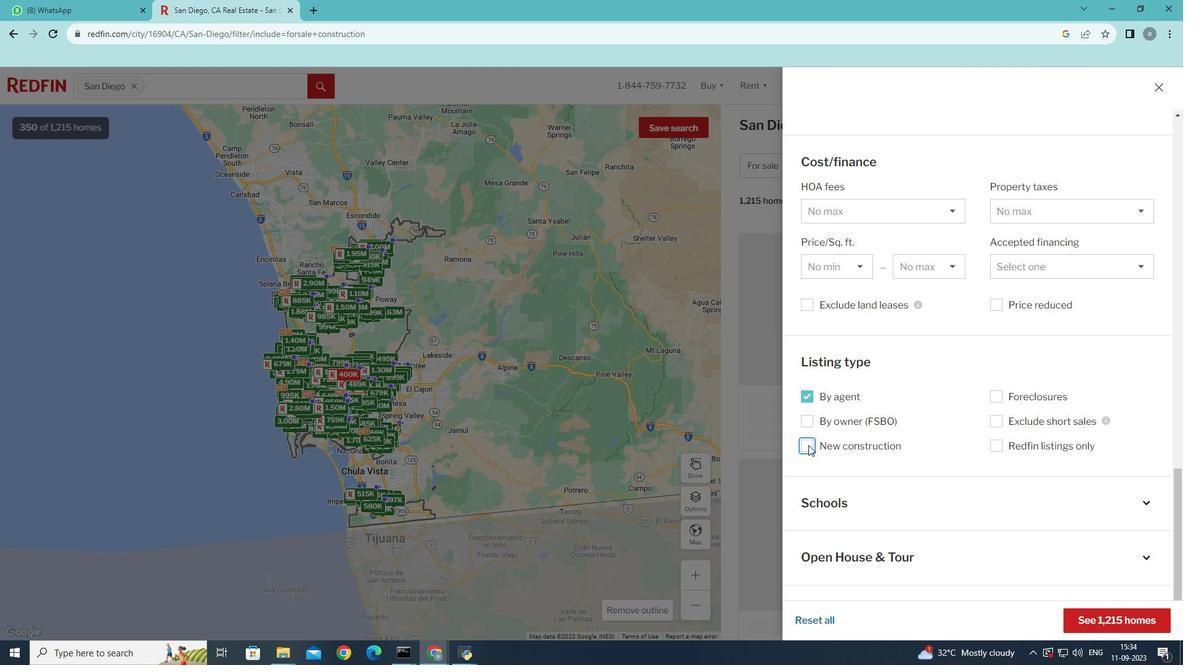 
Action: Mouse moved to (1102, 621)
Screenshot: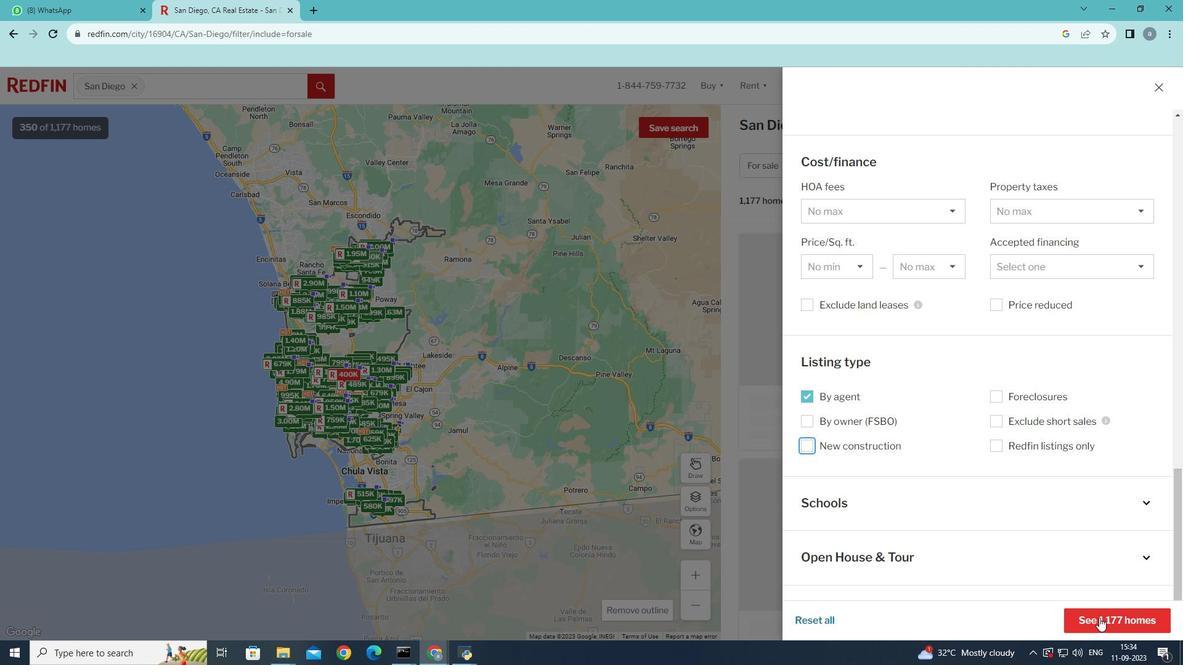 
Action: Mouse pressed left at (1102, 621)
Screenshot: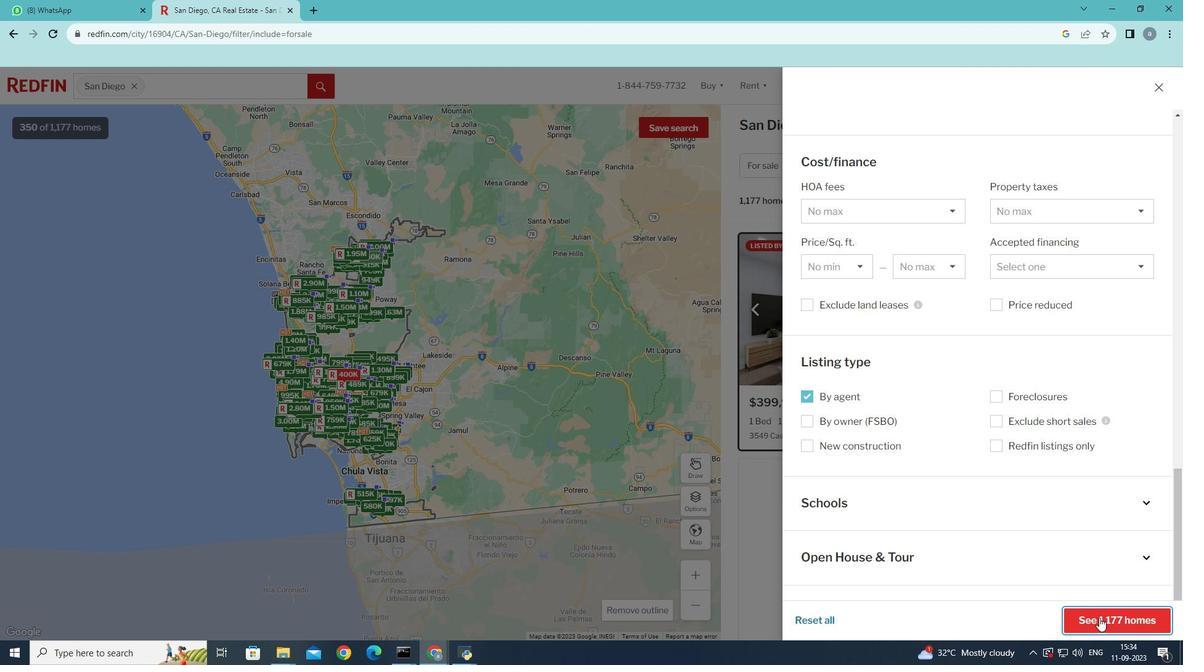 
Action: Mouse moved to (1102, 621)
Screenshot: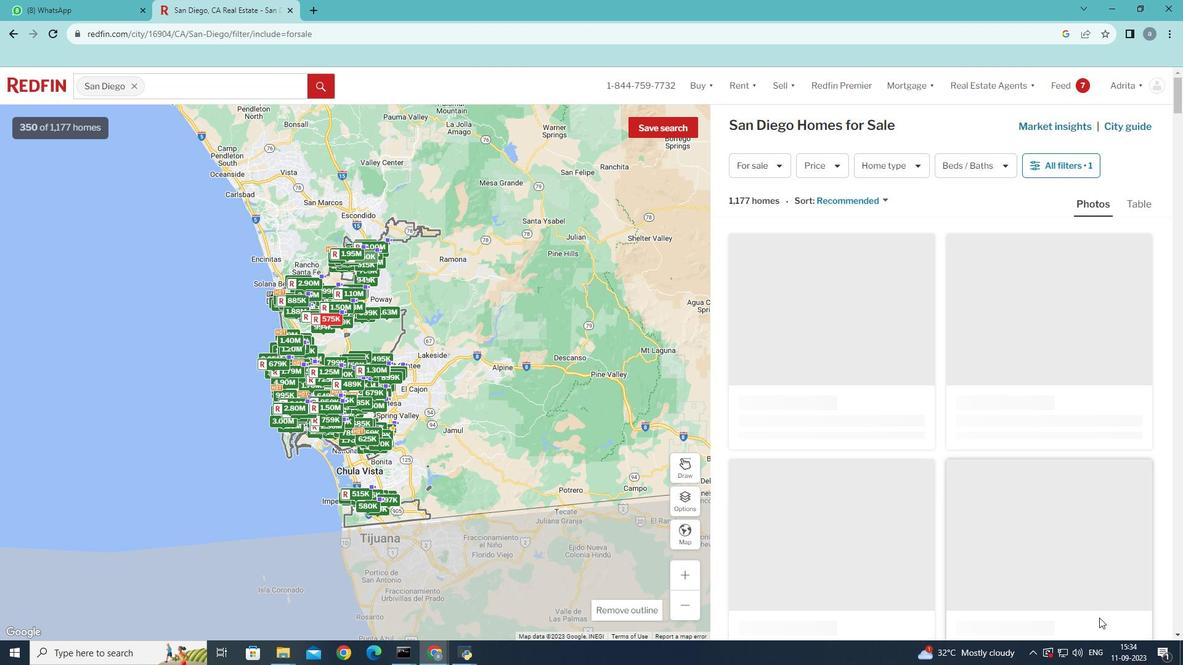 
